 Task: Check the sale-to-list ratio of landscape in the last 3 years.
Action: Mouse moved to (932, 220)
Screenshot: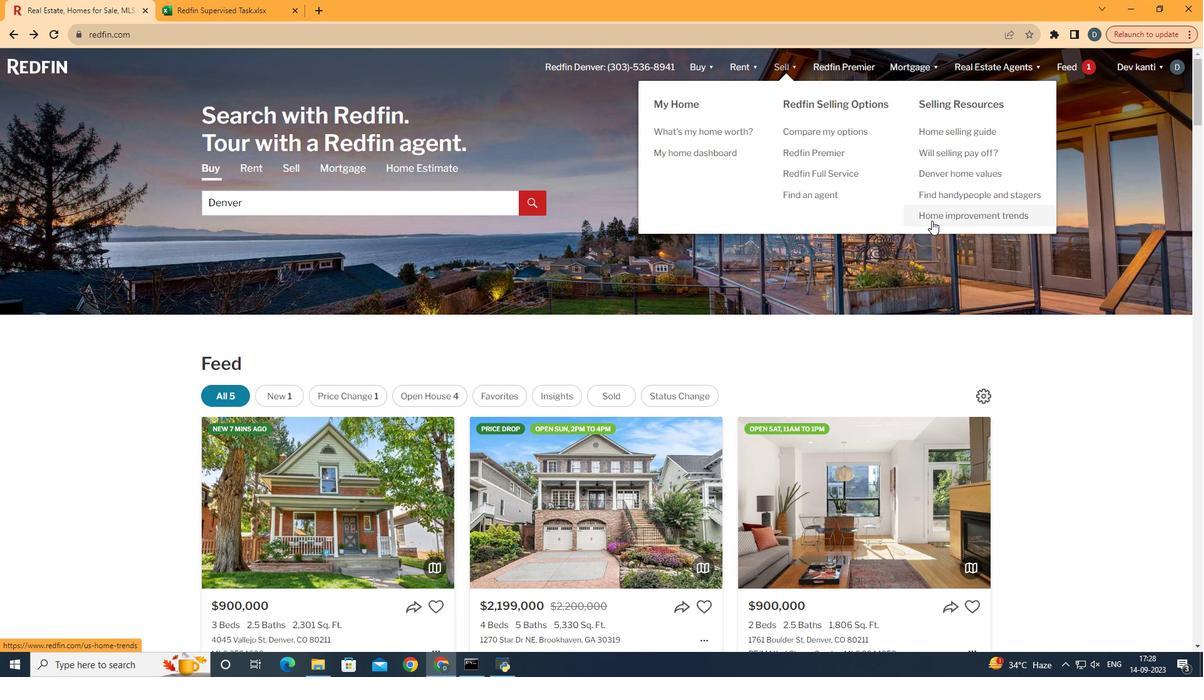 
Action: Mouse pressed left at (932, 220)
Screenshot: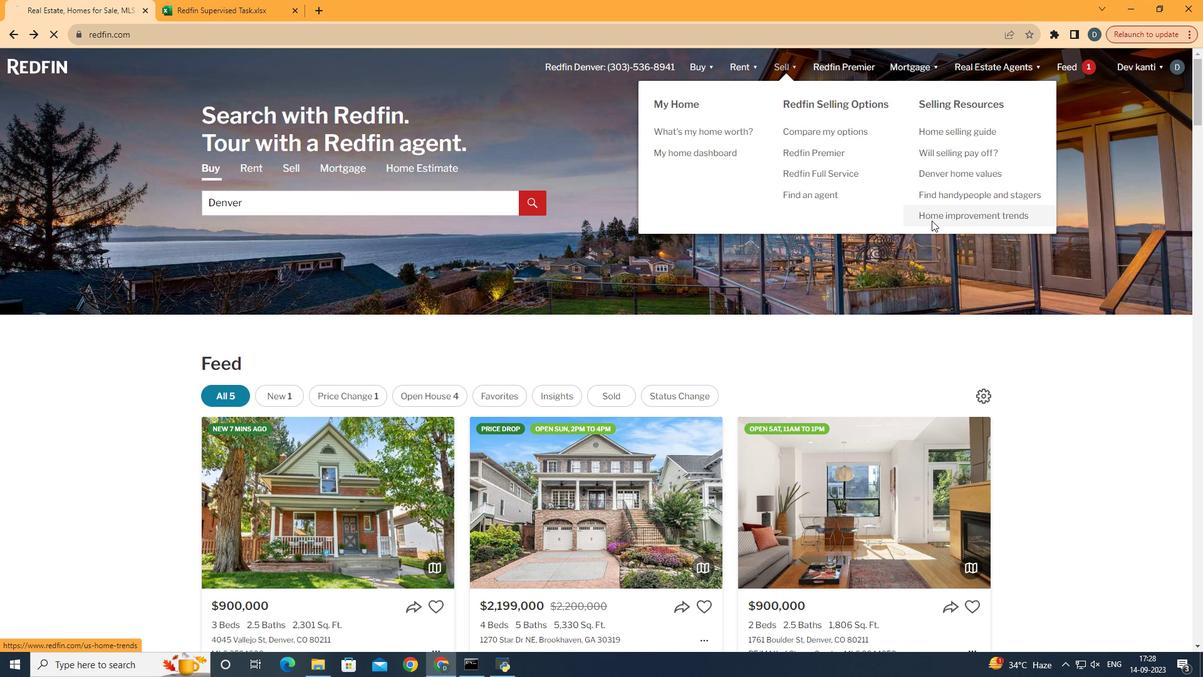 
Action: Mouse moved to (321, 245)
Screenshot: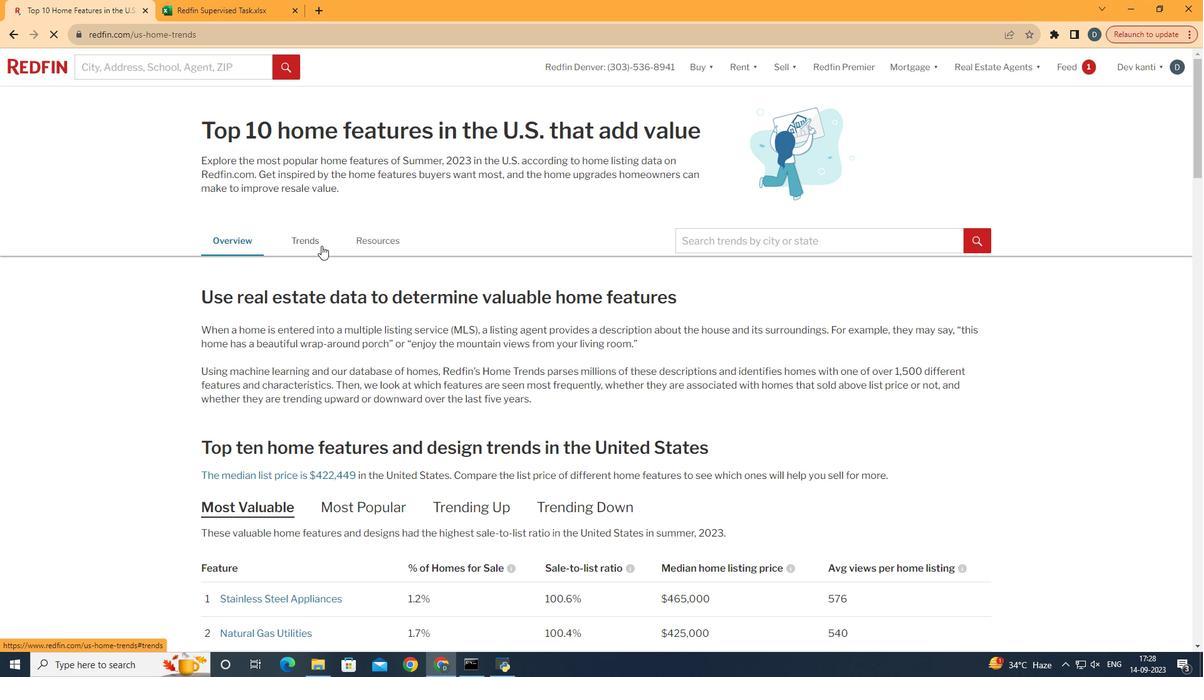 
Action: Mouse pressed left at (321, 245)
Screenshot: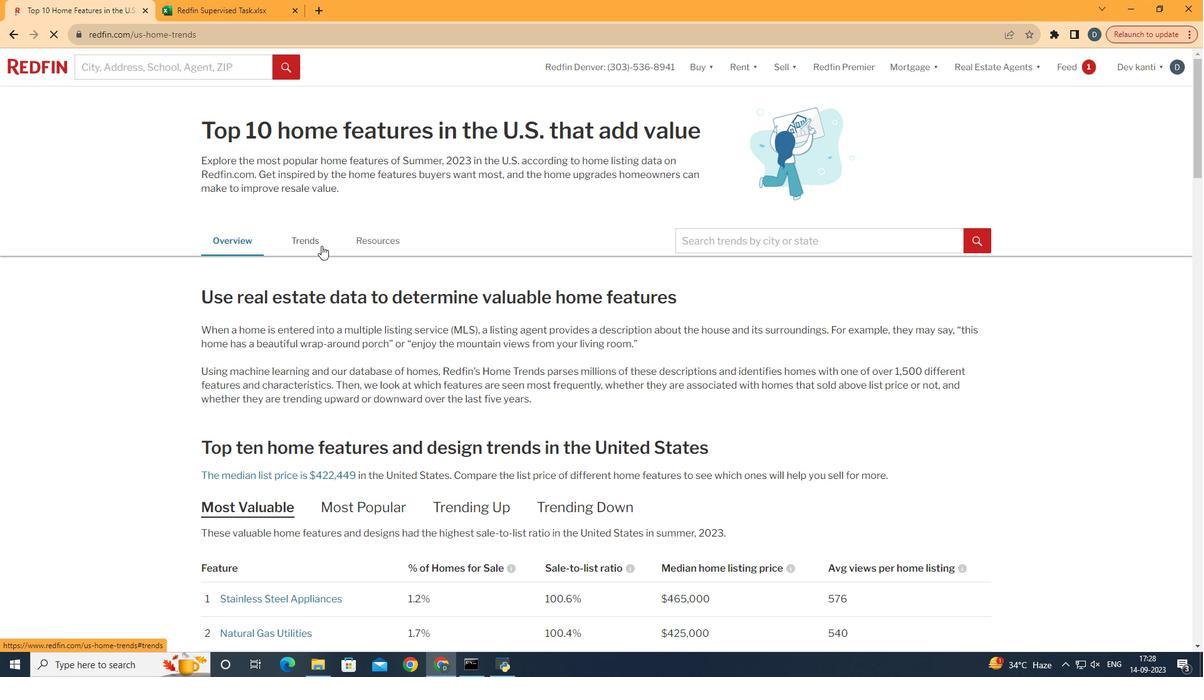 
Action: Mouse moved to (471, 331)
Screenshot: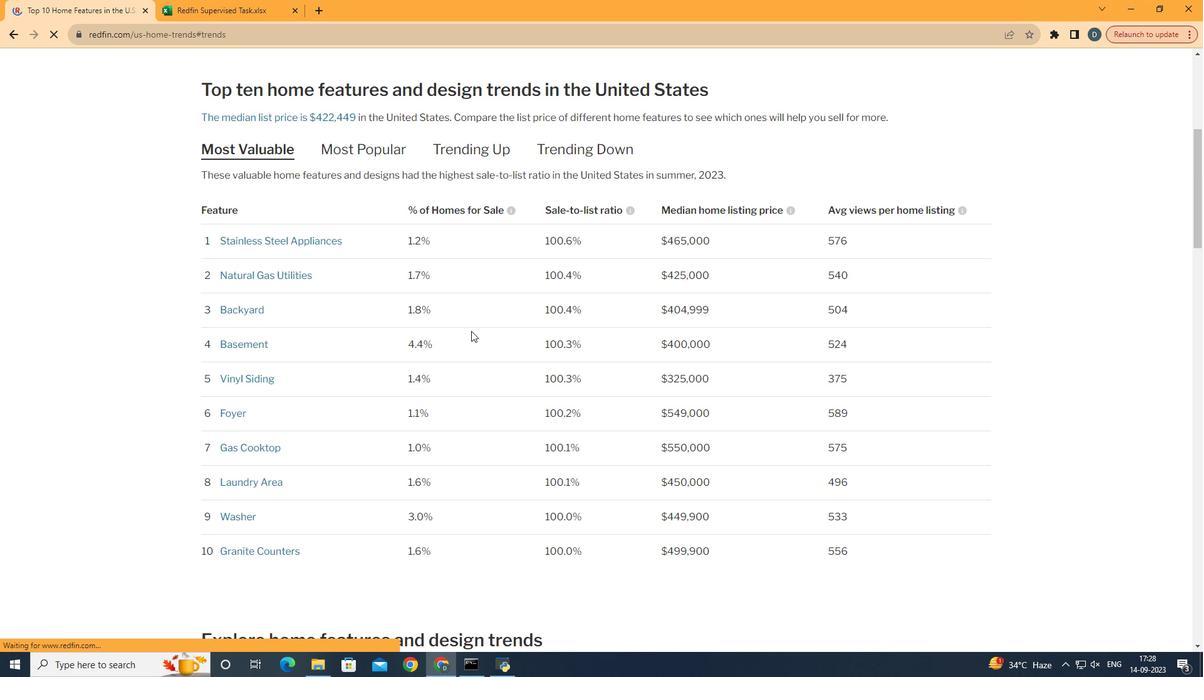 
Action: Mouse scrolled (471, 330) with delta (0, 0)
Screenshot: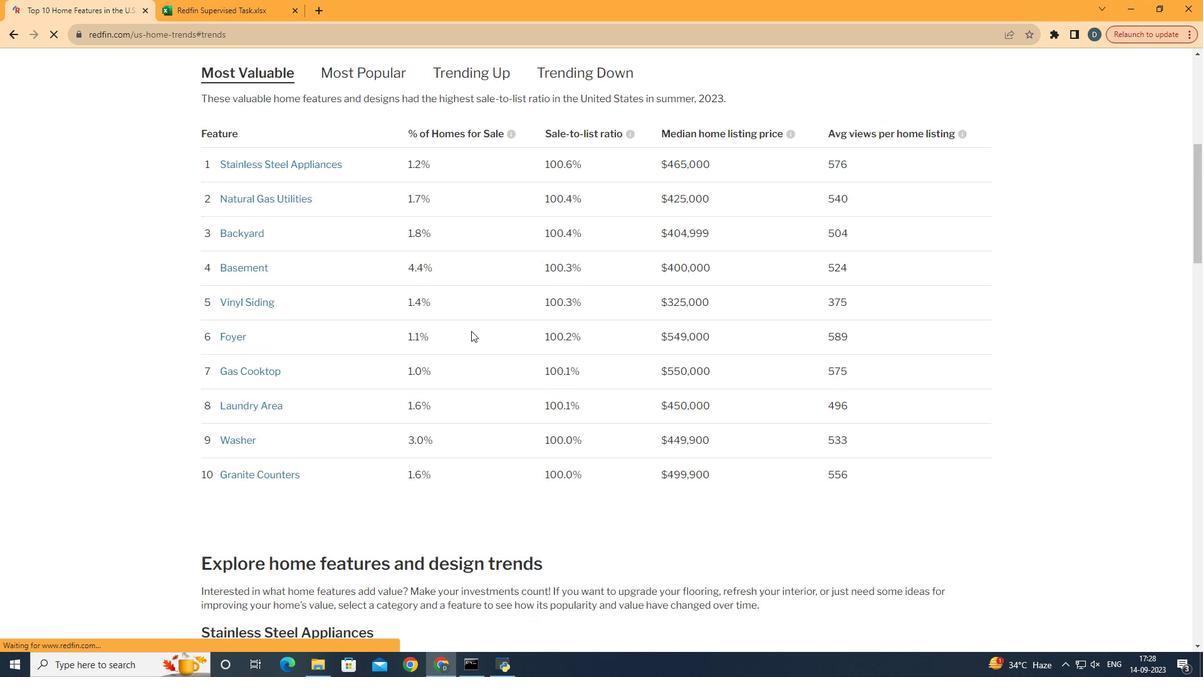 
Action: Mouse scrolled (471, 330) with delta (0, 0)
Screenshot: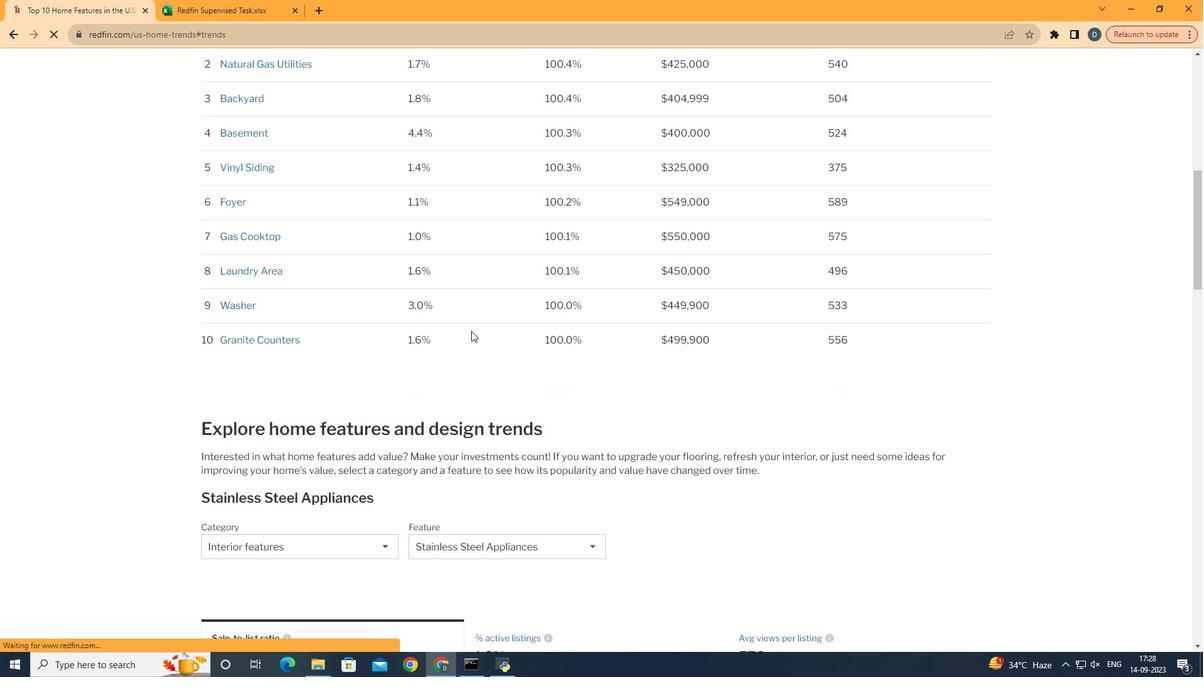 
Action: Mouse scrolled (471, 330) with delta (0, 0)
Screenshot: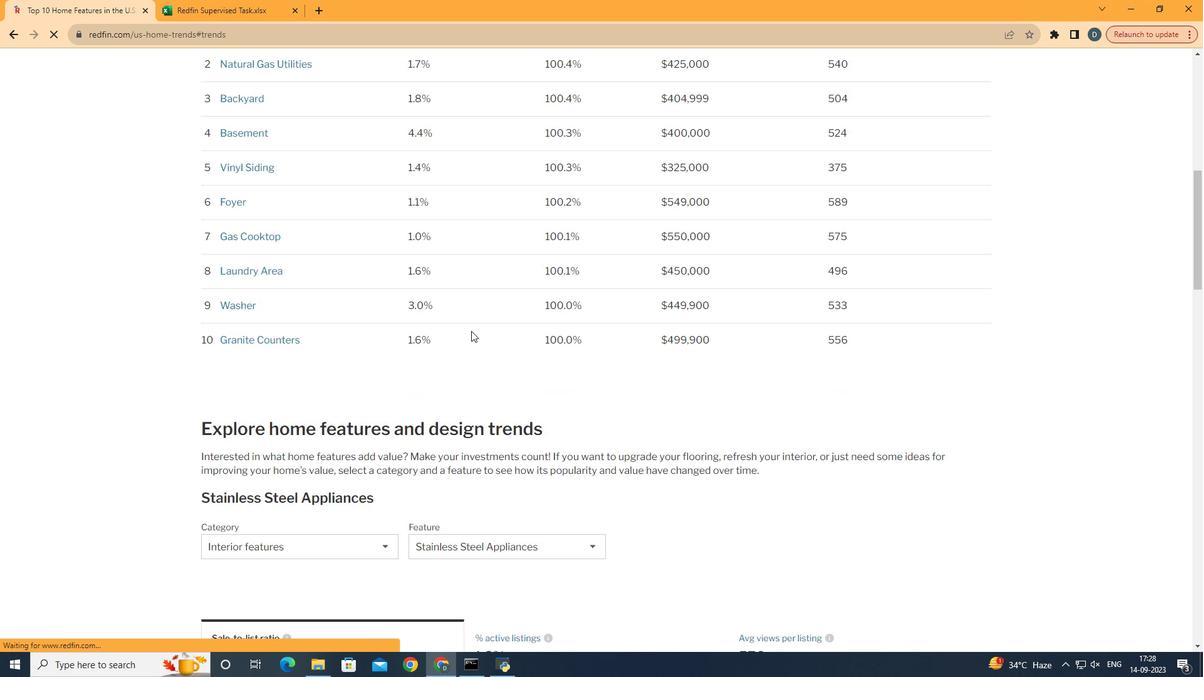 
Action: Mouse scrolled (471, 330) with delta (0, 0)
Screenshot: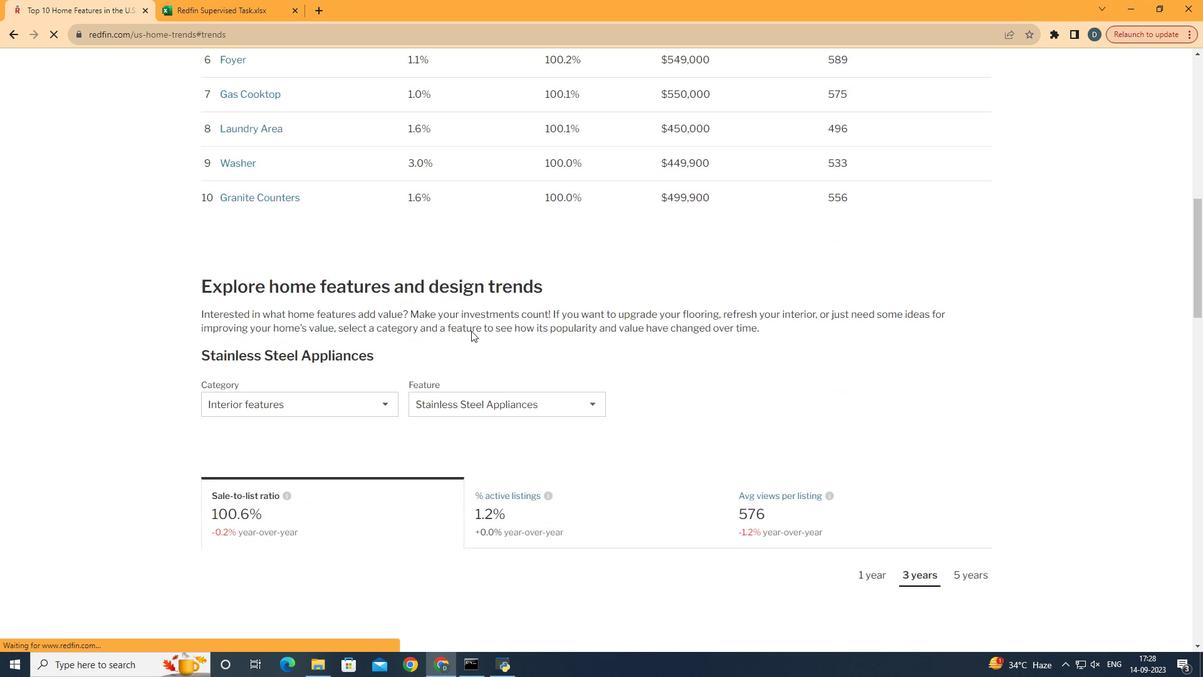 
Action: Mouse scrolled (471, 330) with delta (0, 0)
Screenshot: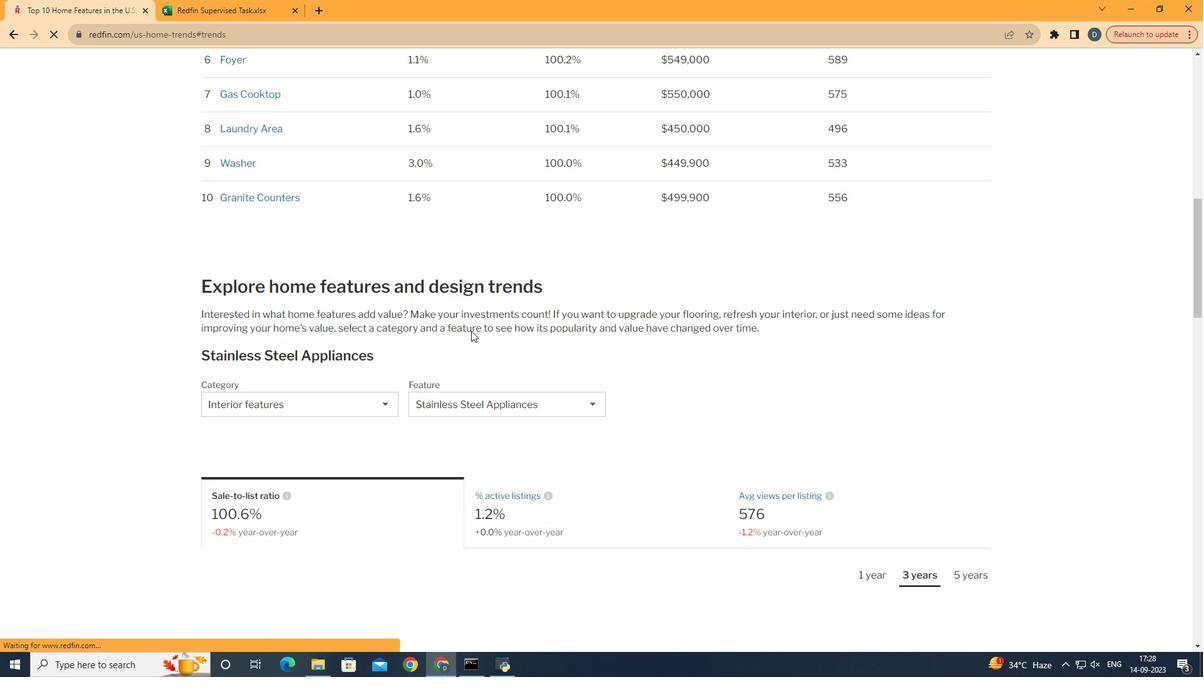 
Action: Mouse scrolled (471, 330) with delta (0, 0)
Screenshot: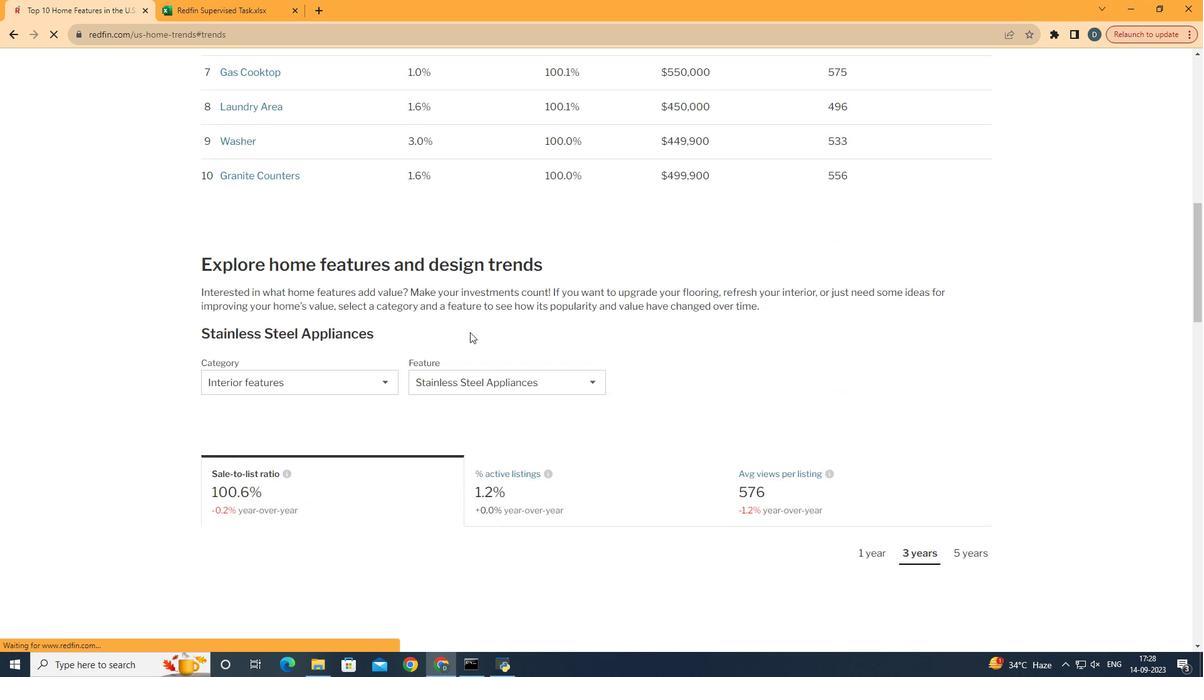 
Action: Mouse moved to (309, 403)
Screenshot: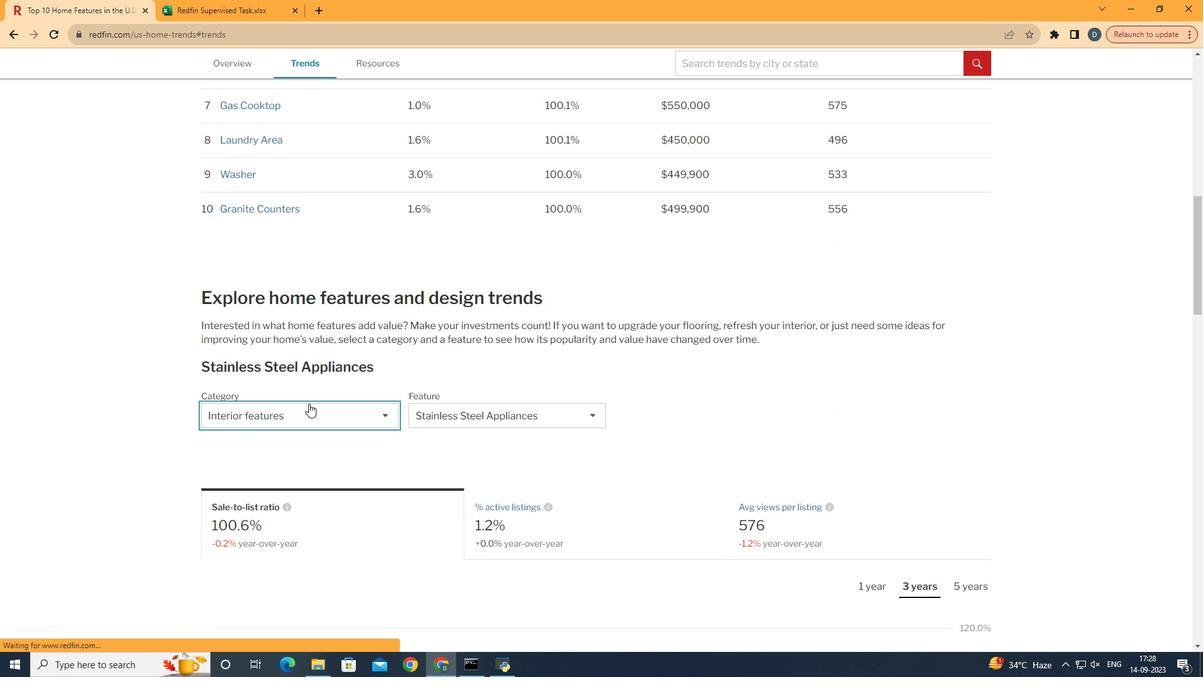
Action: Mouse pressed left at (309, 403)
Screenshot: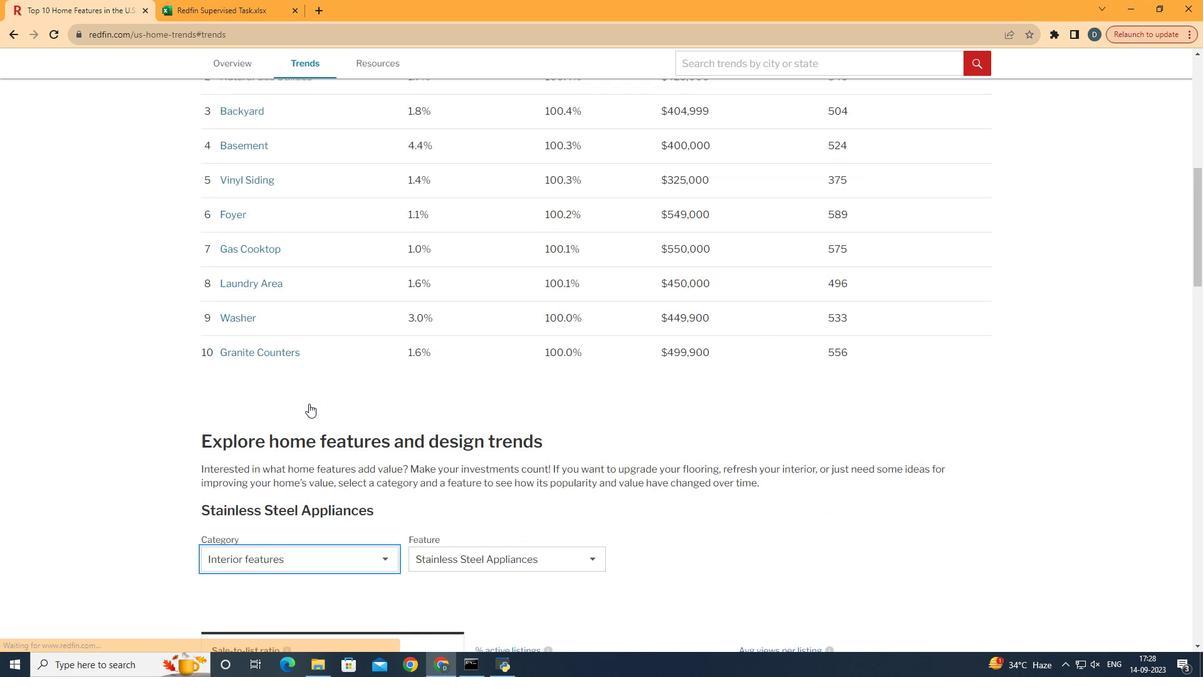 
Action: Mouse moved to (391, 378)
Screenshot: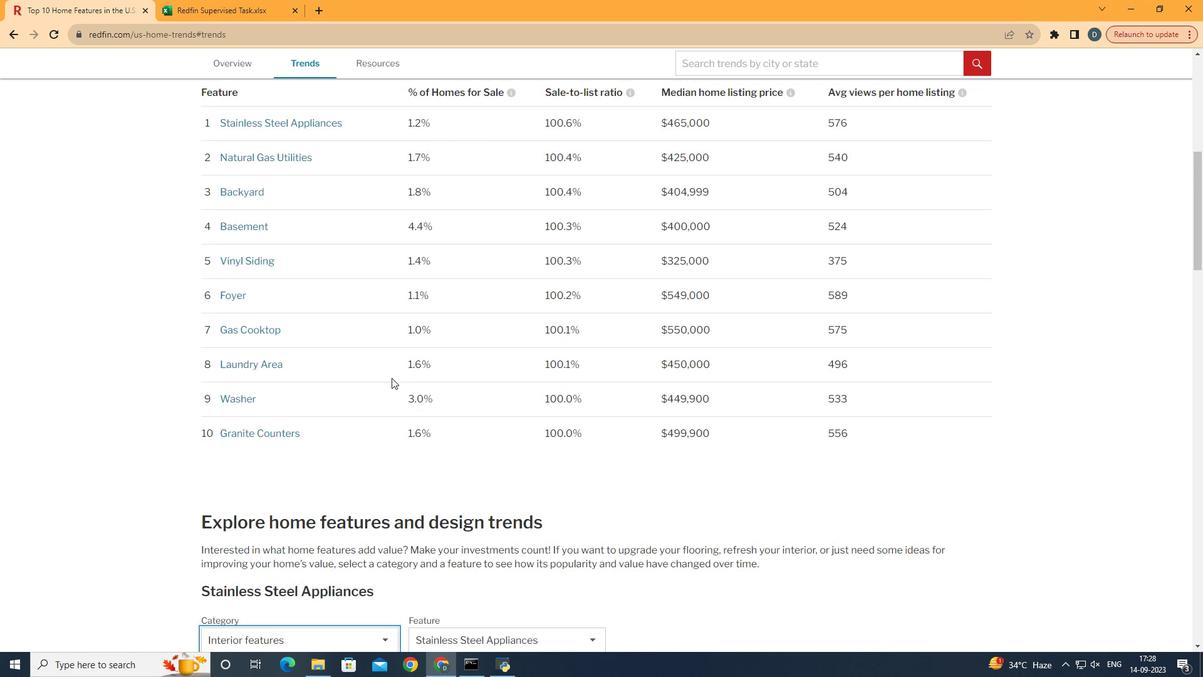
Action: Mouse scrolled (391, 377) with delta (0, 0)
Screenshot: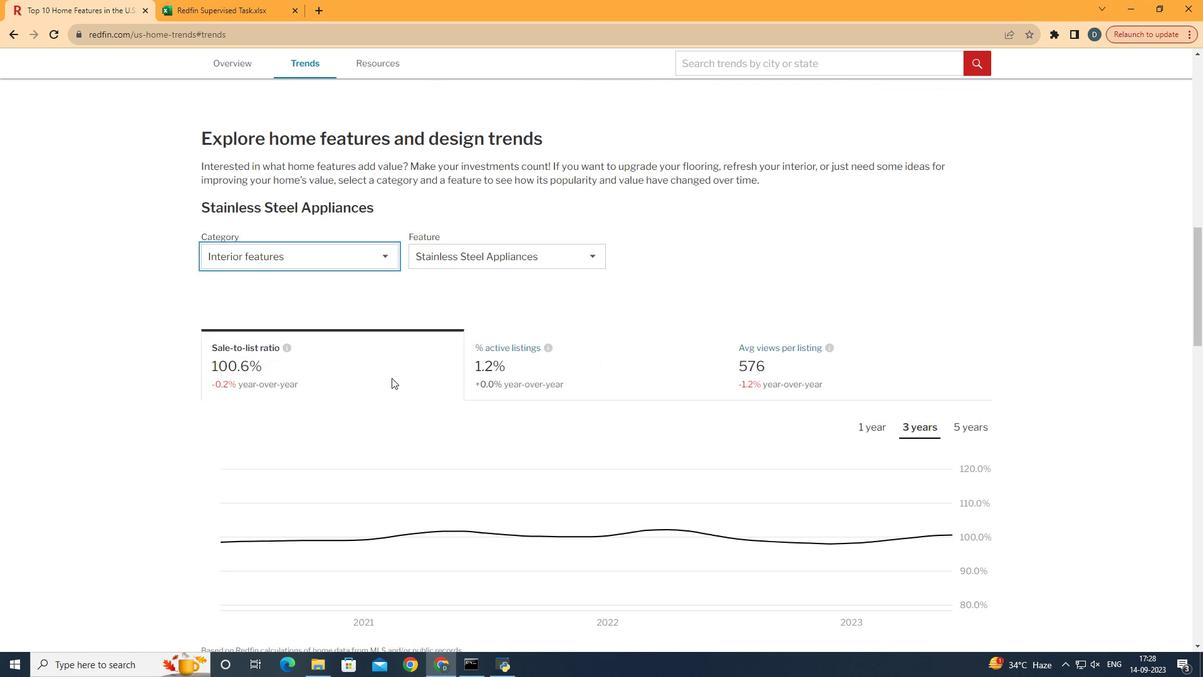 
Action: Mouse scrolled (391, 377) with delta (0, 0)
Screenshot: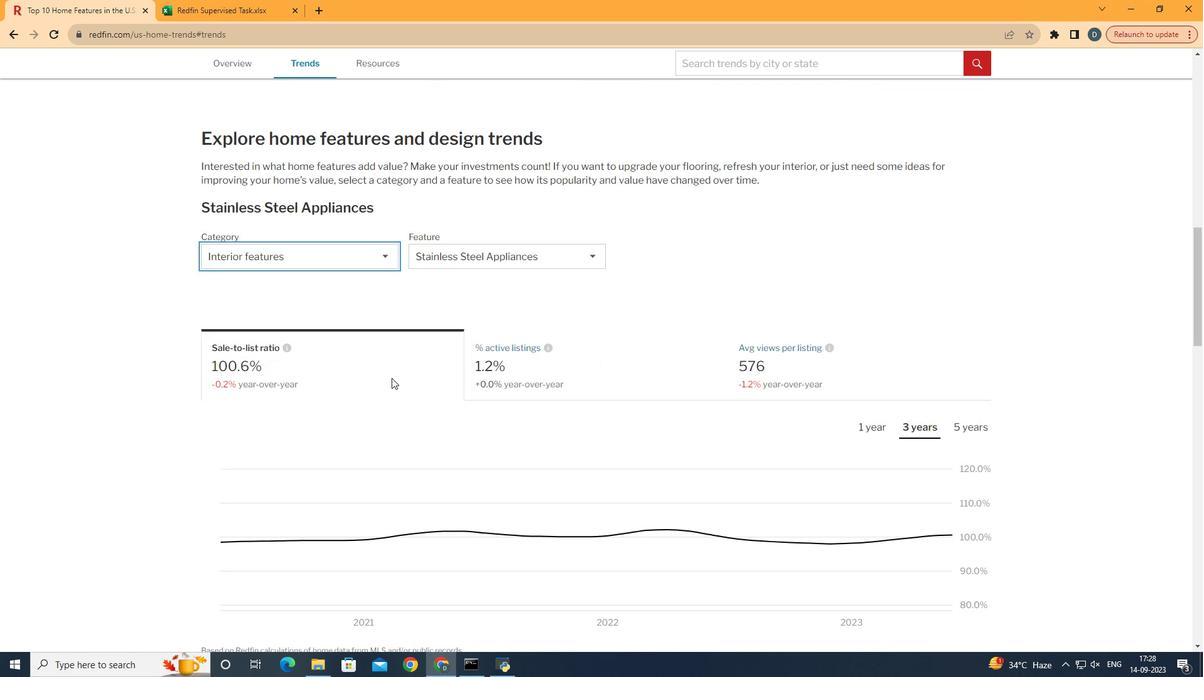 
Action: Mouse scrolled (391, 376) with delta (0, -1)
Screenshot: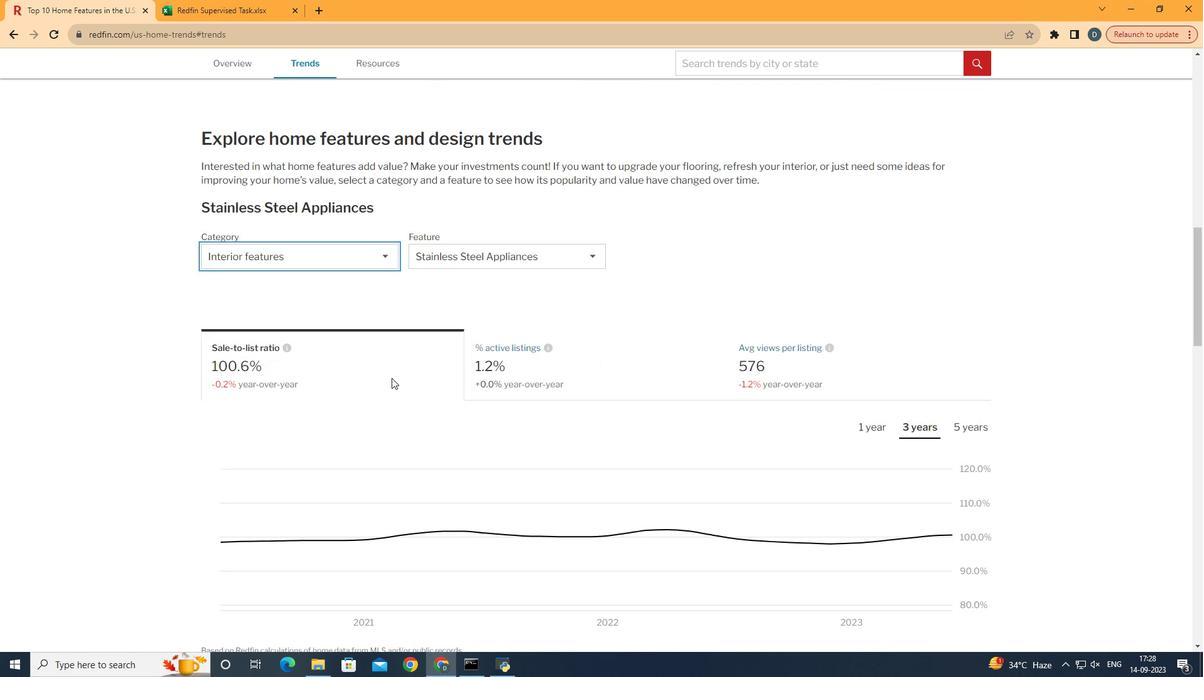
Action: Mouse scrolled (391, 377) with delta (0, 0)
Screenshot: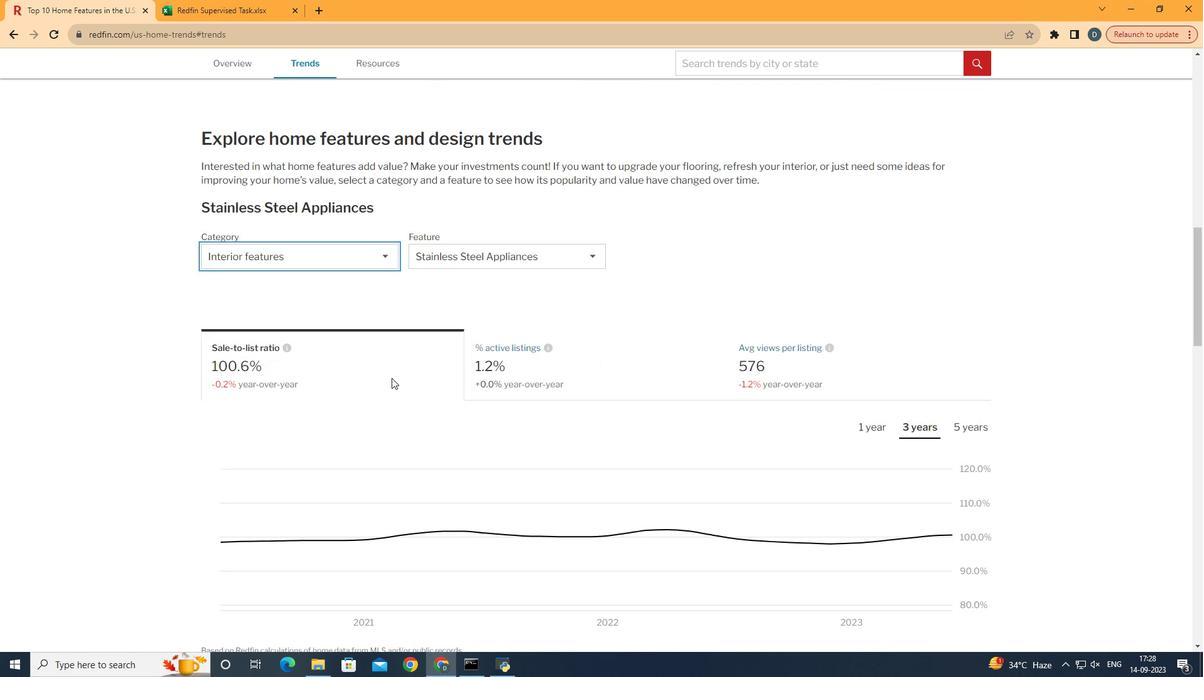 
Action: Mouse scrolled (391, 377) with delta (0, 0)
Screenshot: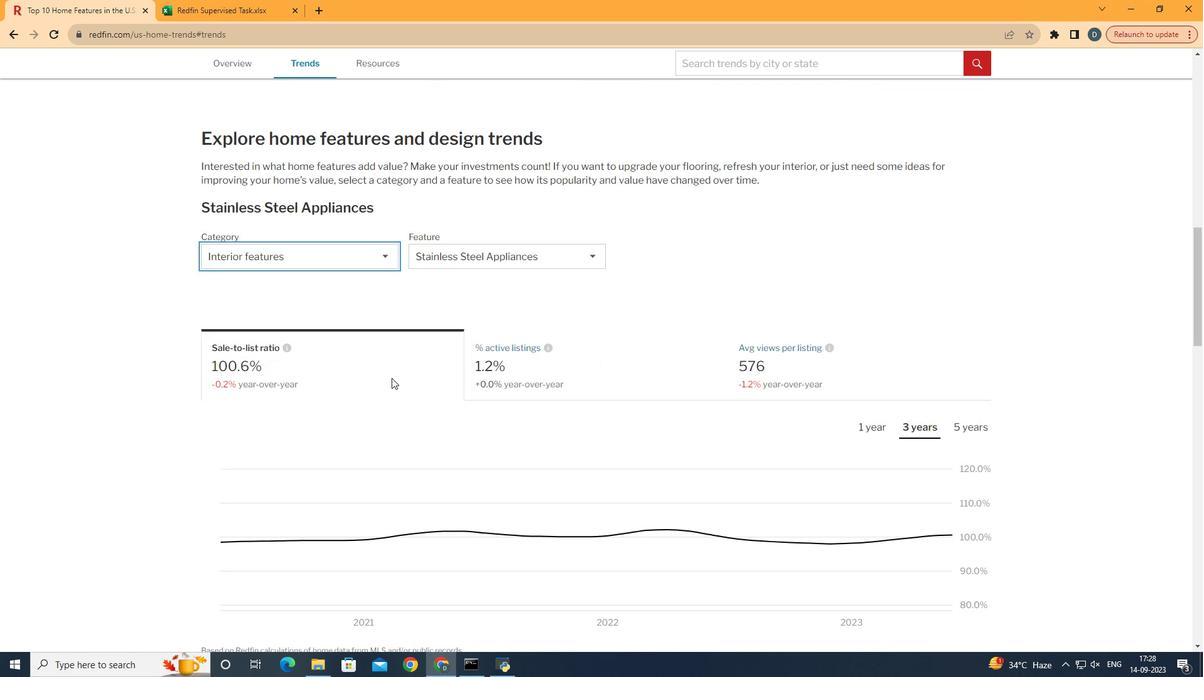 
Action: Mouse scrolled (391, 377) with delta (0, 0)
Screenshot: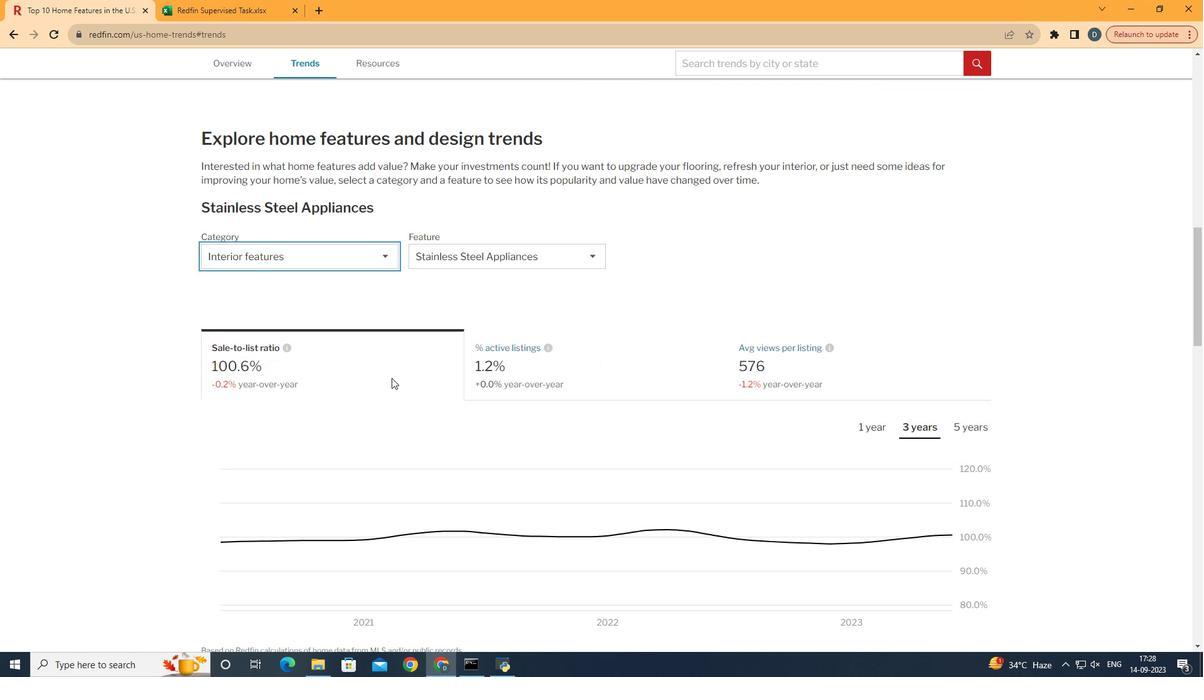 
Action: Mouse scrolled (391, 377) with delta (0, 0)
Screenshot: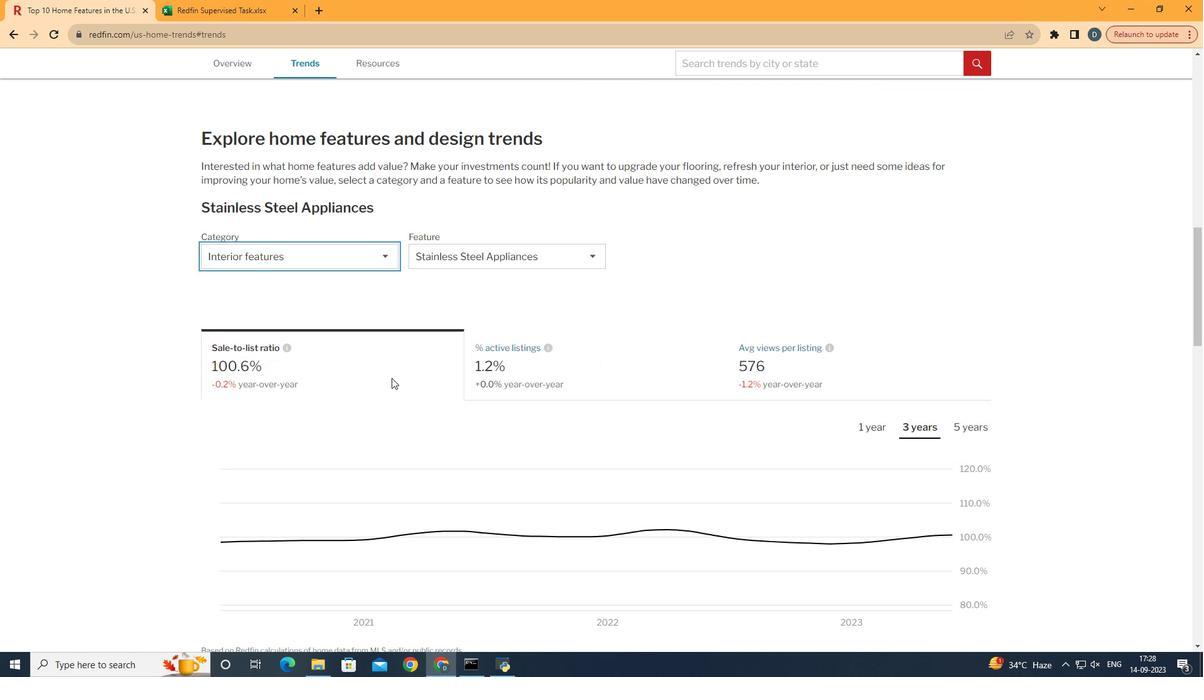 
Action: Mouse moved to (341, 252)
Screenshot: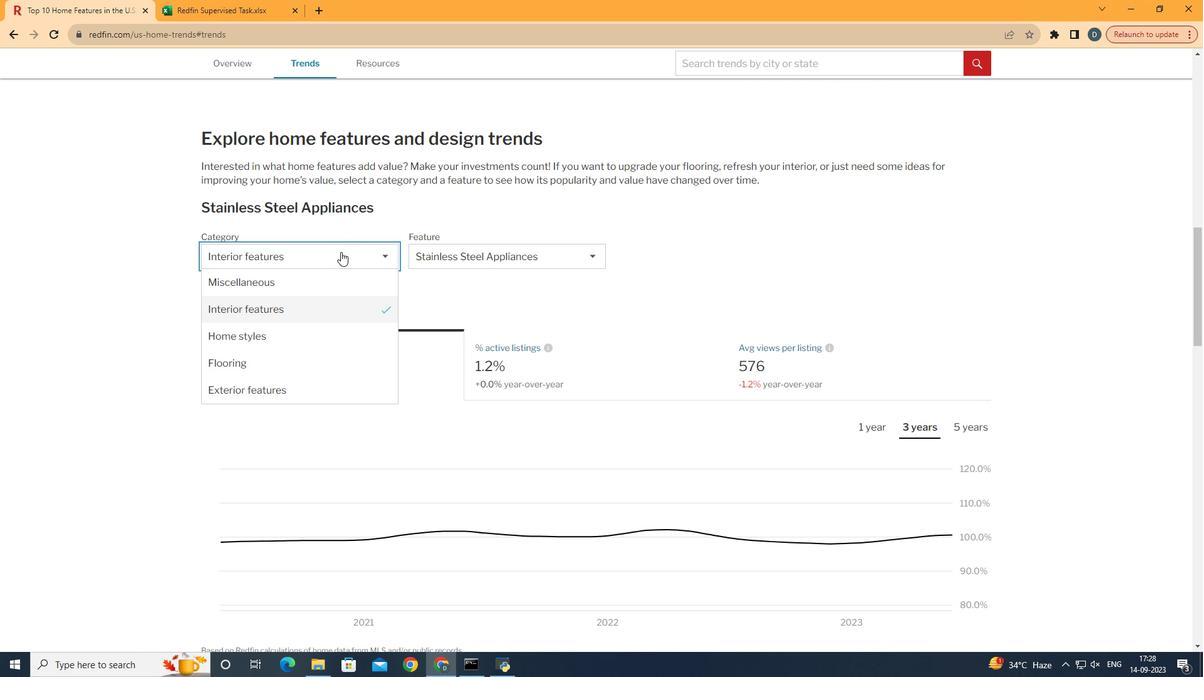
Action: Mouse pressed left at (341, 252)
Screenshot: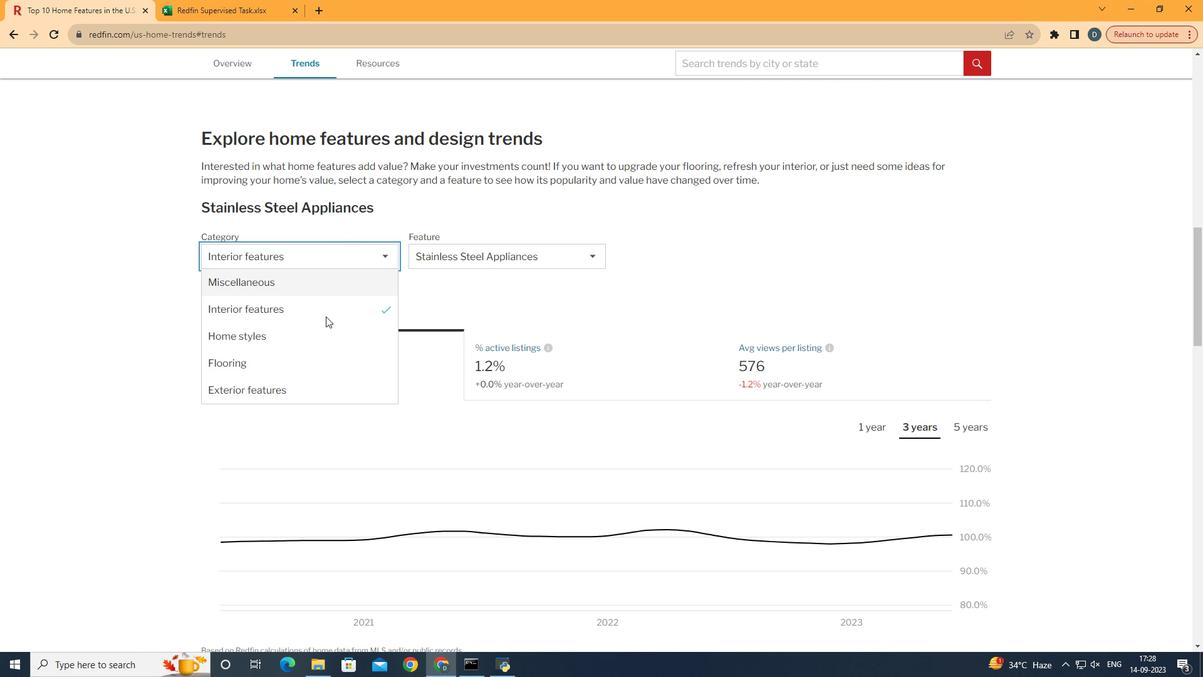 
Action: Mouse moved to (288, 386)
Screenshot: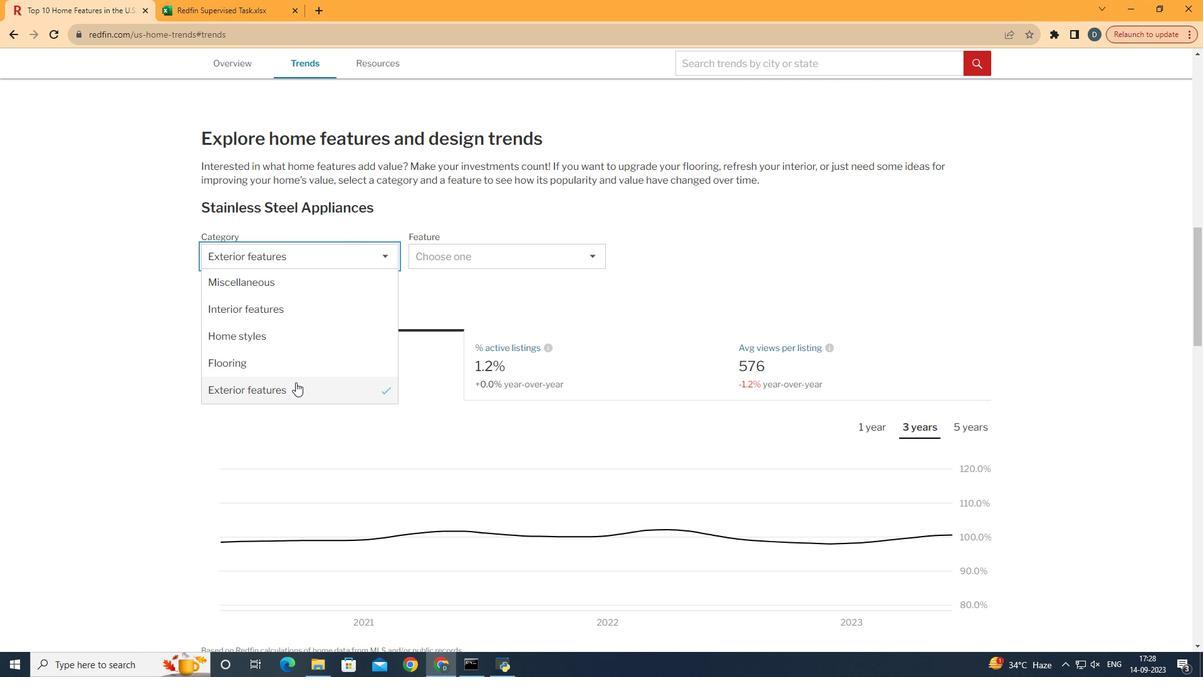 
Action: Mouse pressed left at (288, 386)
Screenshot: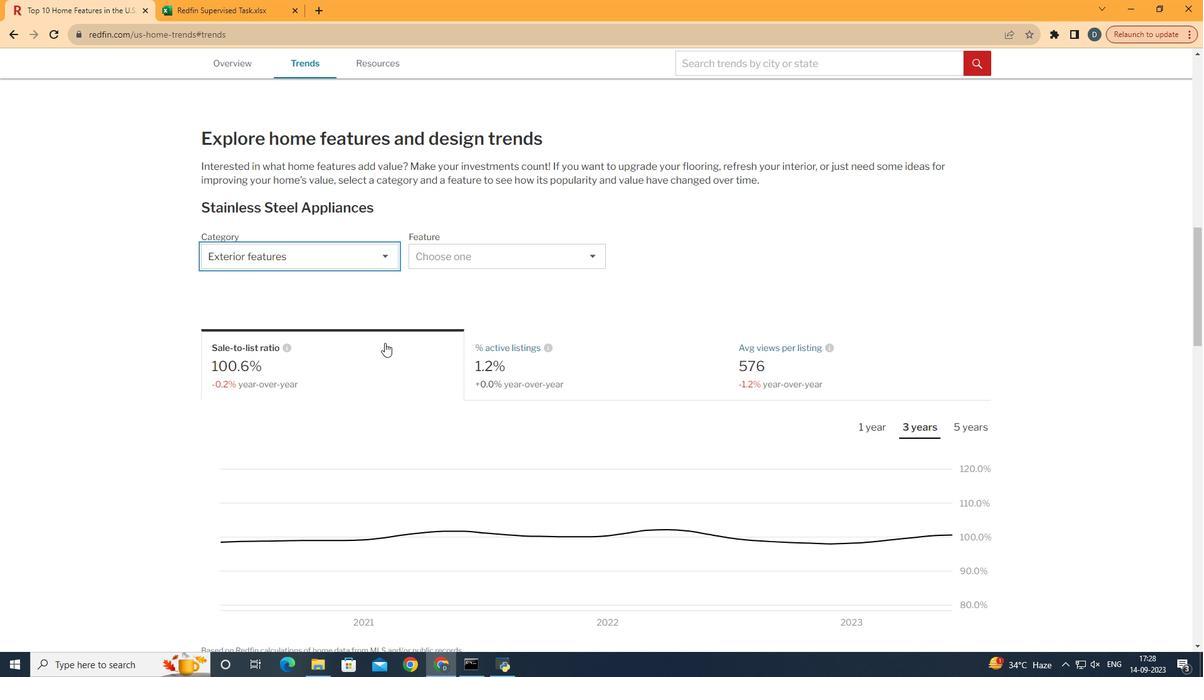 
Action: Mouse moved to (482, 250)
Screenshot: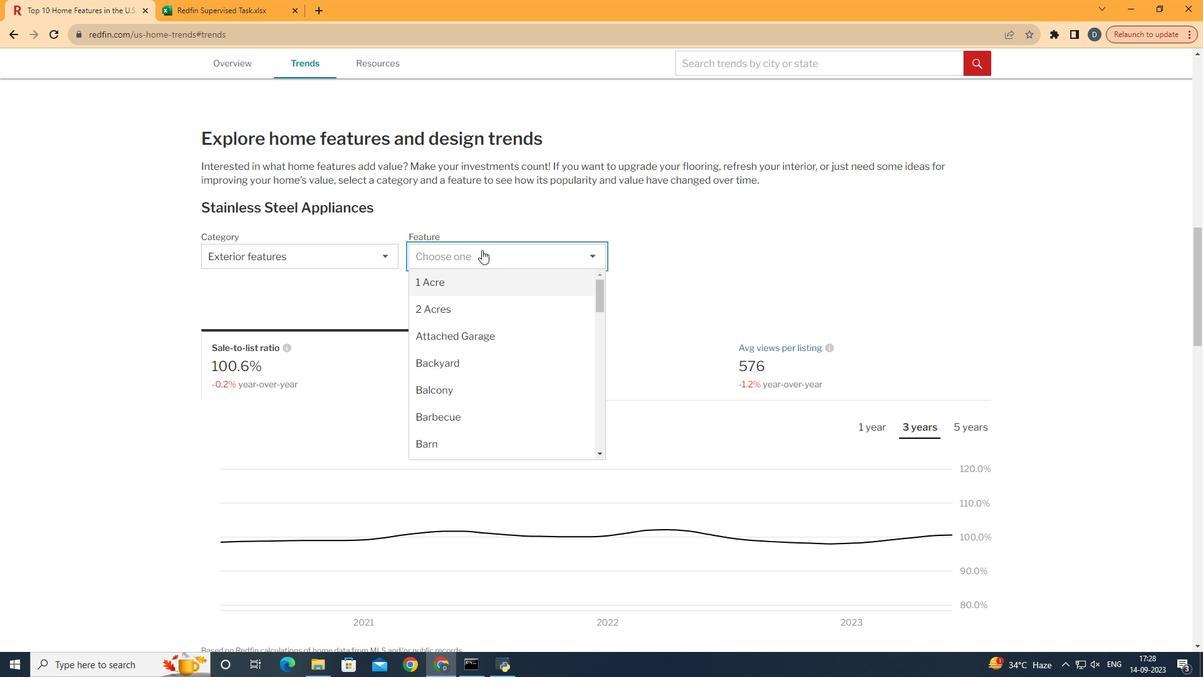 
Action: Mouse pressed left at (482, 250)
Screenshot: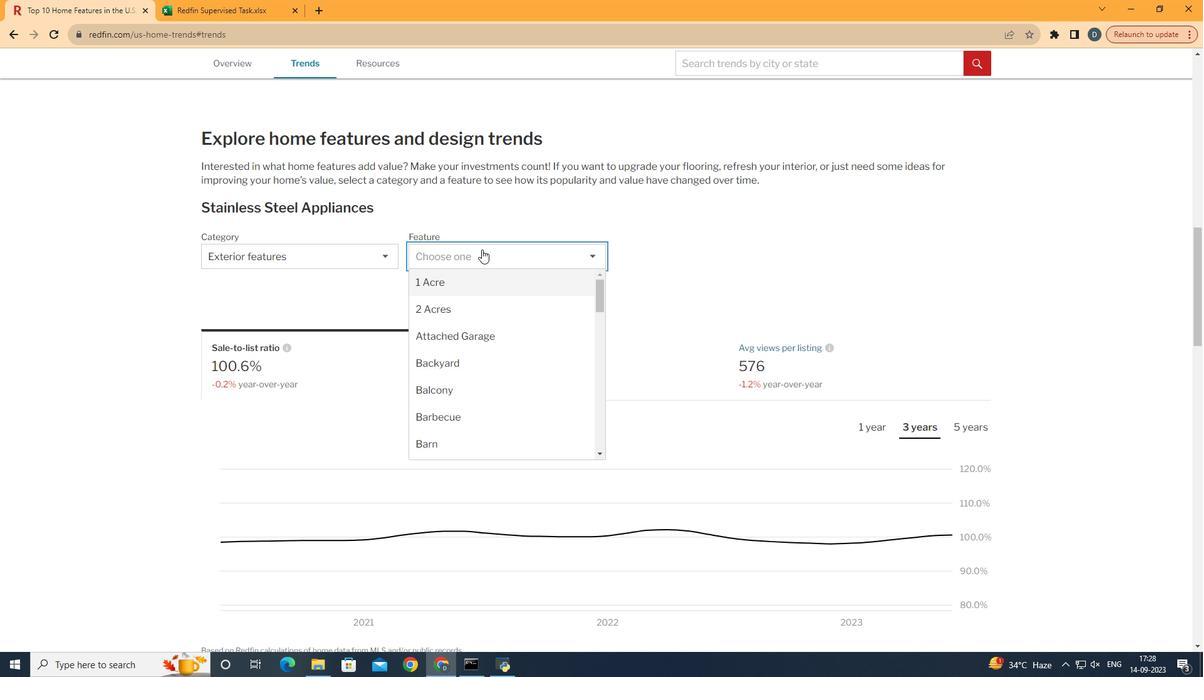 
Action: Mouse moved to (496, 348)
Screenshot: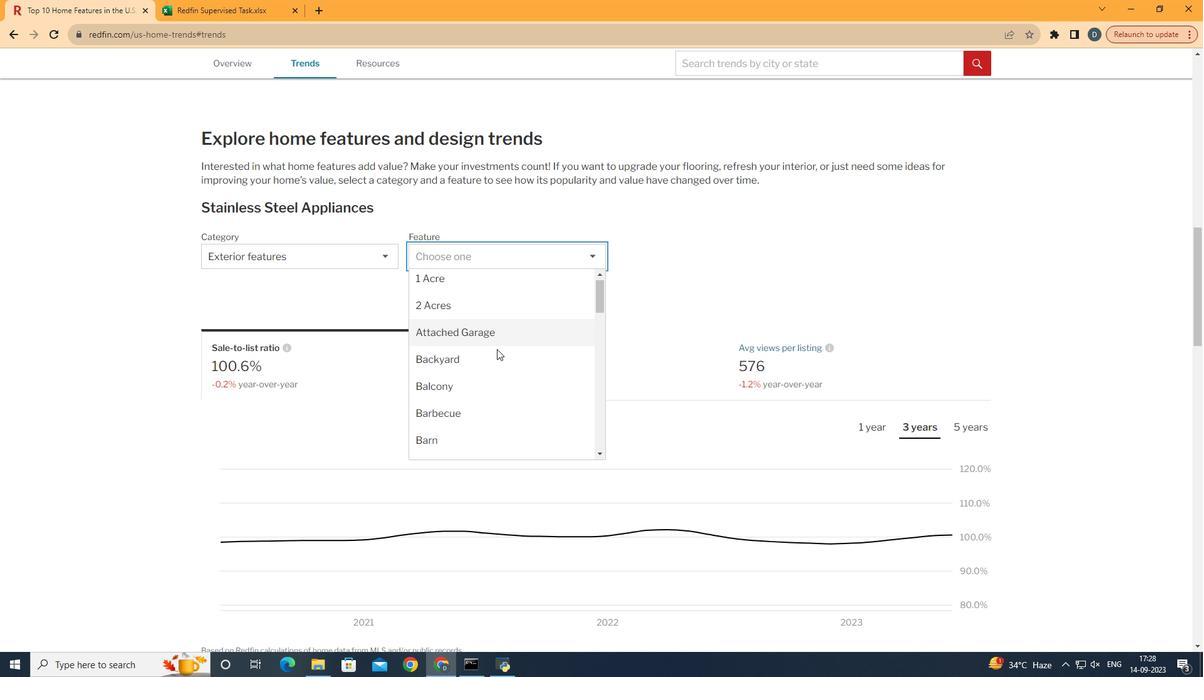 
Action: Mouse scrolled (496, 347) with delta (0, 0)
Screenshot: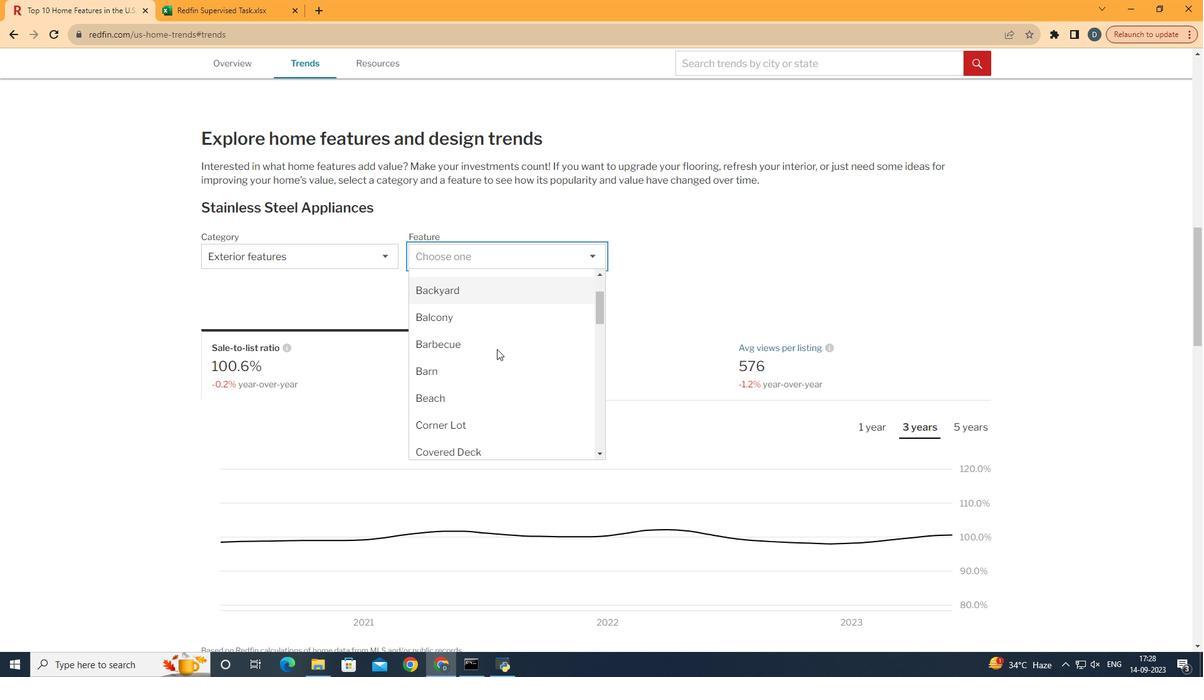 
Action: Mouse moved to (497, 349)
Screenshot: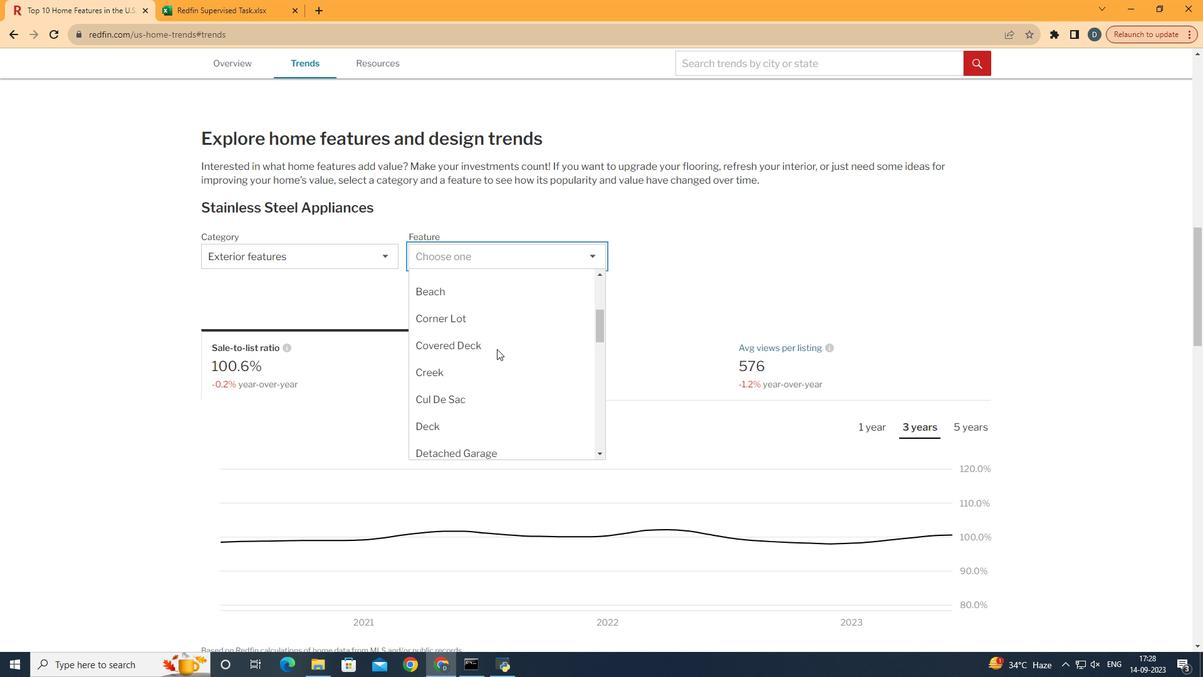 
Action: Mouse scrolled (497, 348) with delta (0, 0)
Screenshot: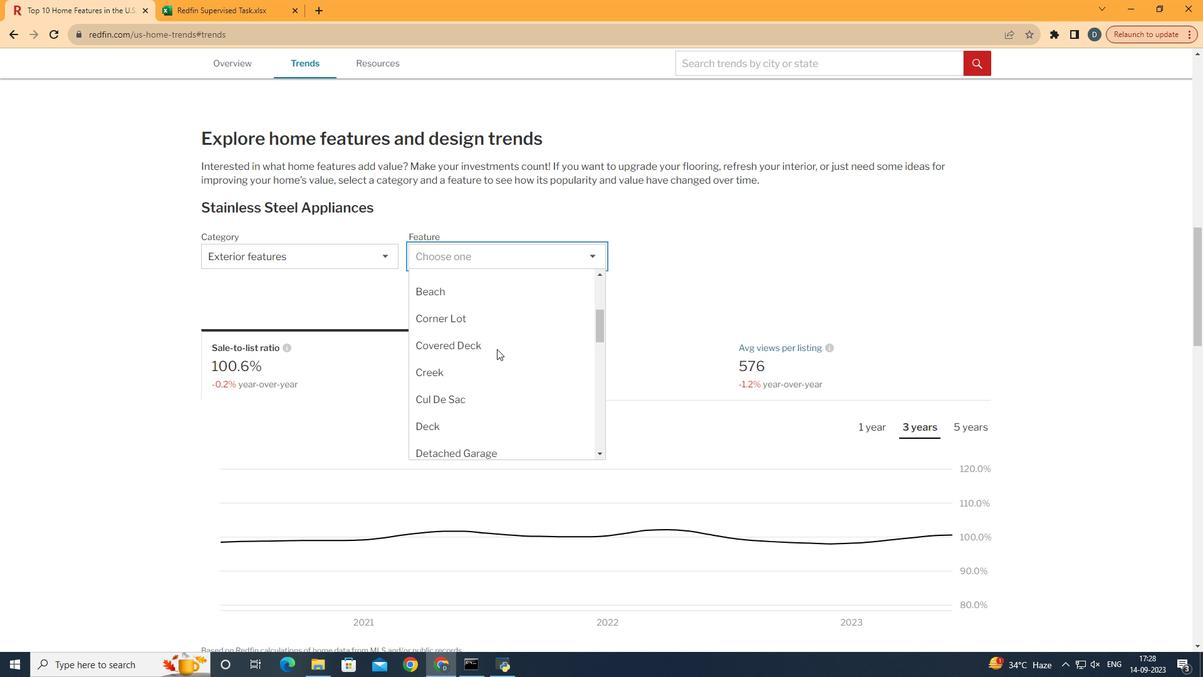 
Action: Mouse scrolled (497, 348) with delta (0, 0)
Screenshot: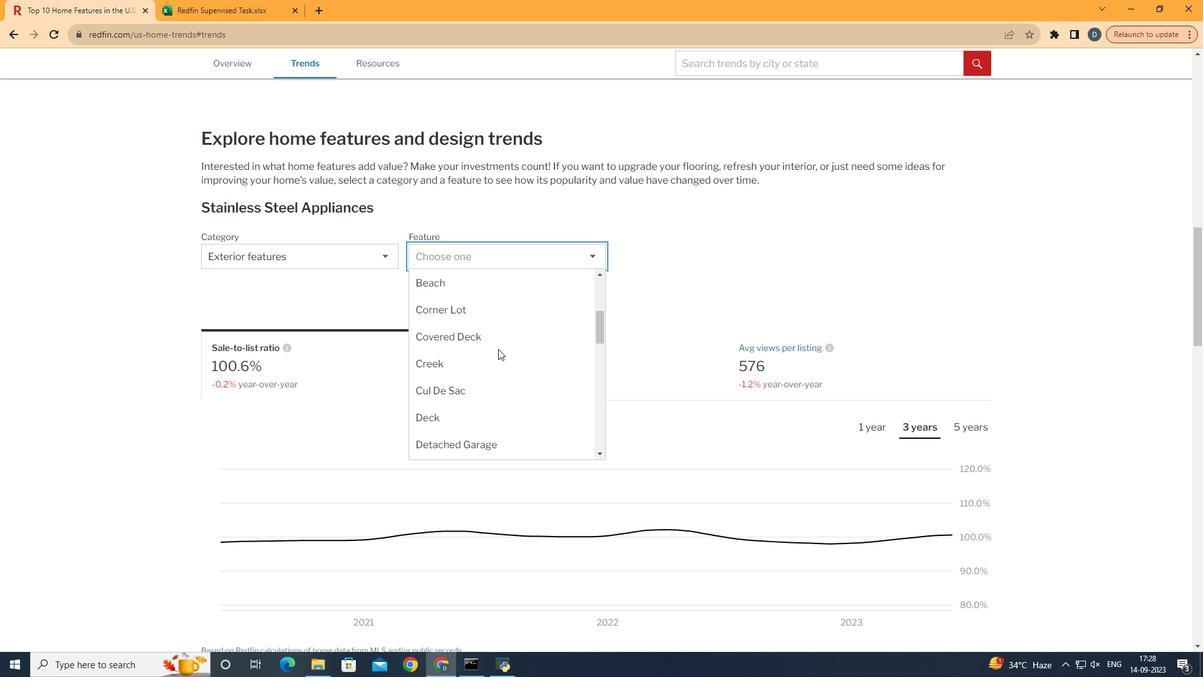 
Action: Mouse moved to (499, 349)
Screenshot: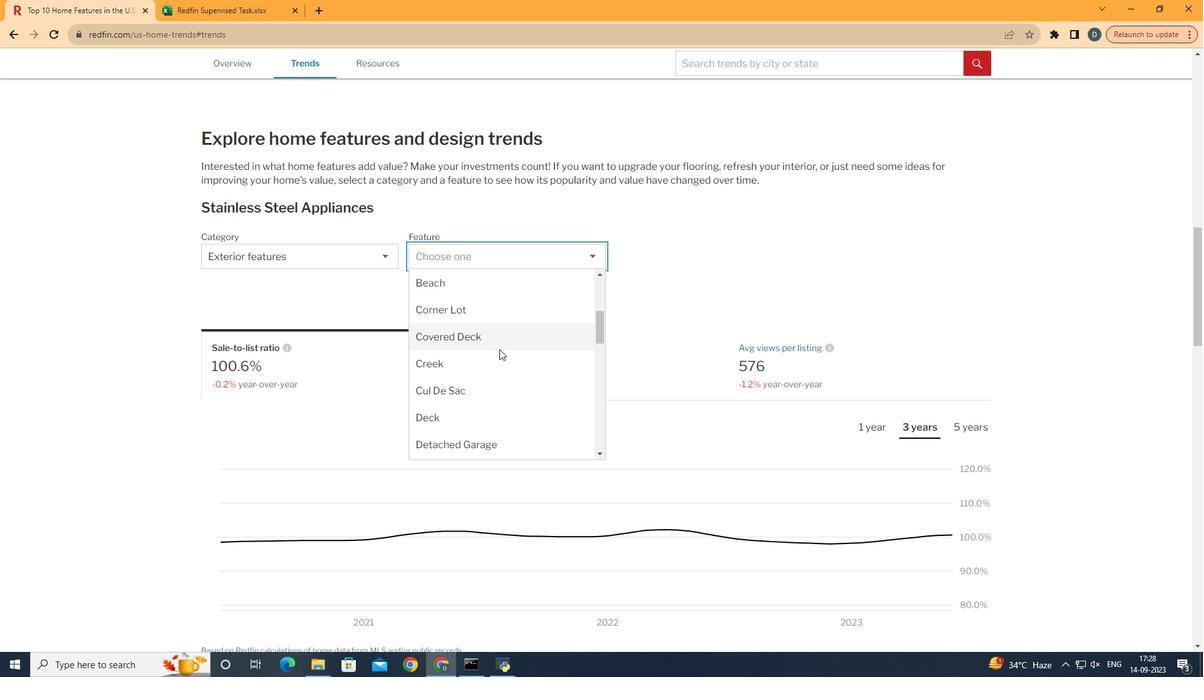 
Action: Mouse scrolled (499, 348) with delta (0, 0)
Screenshot: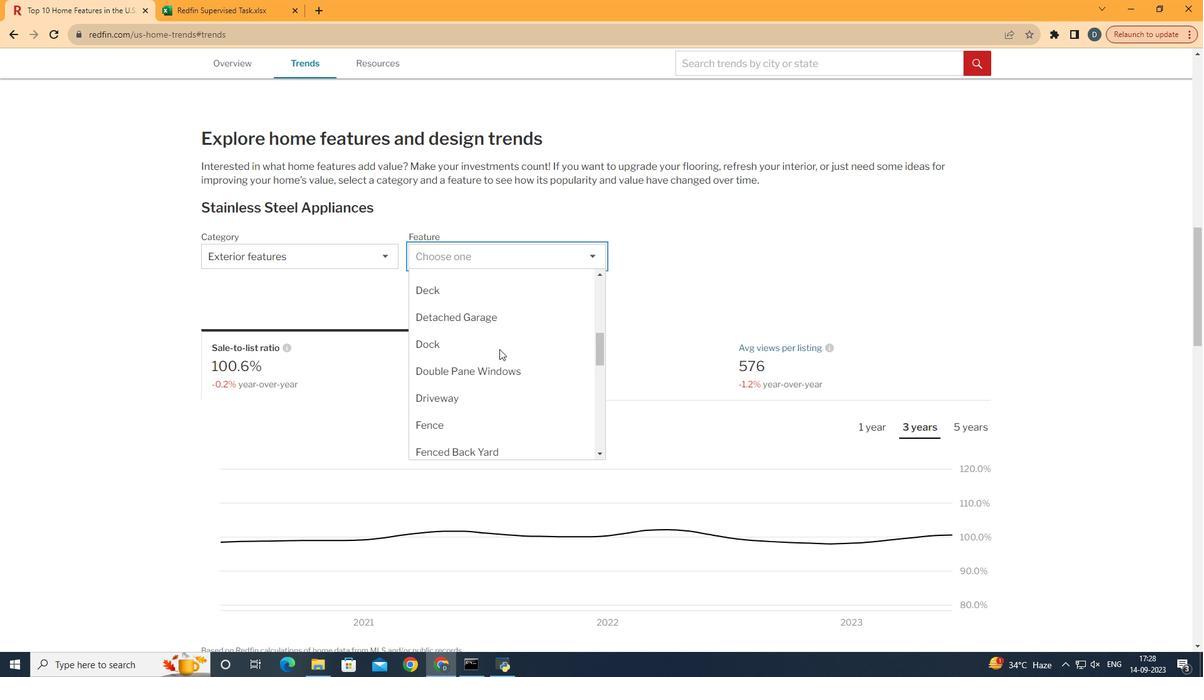 
Action: Mouse scrolled (499, 348) with delta (0, 0)
Screenshot: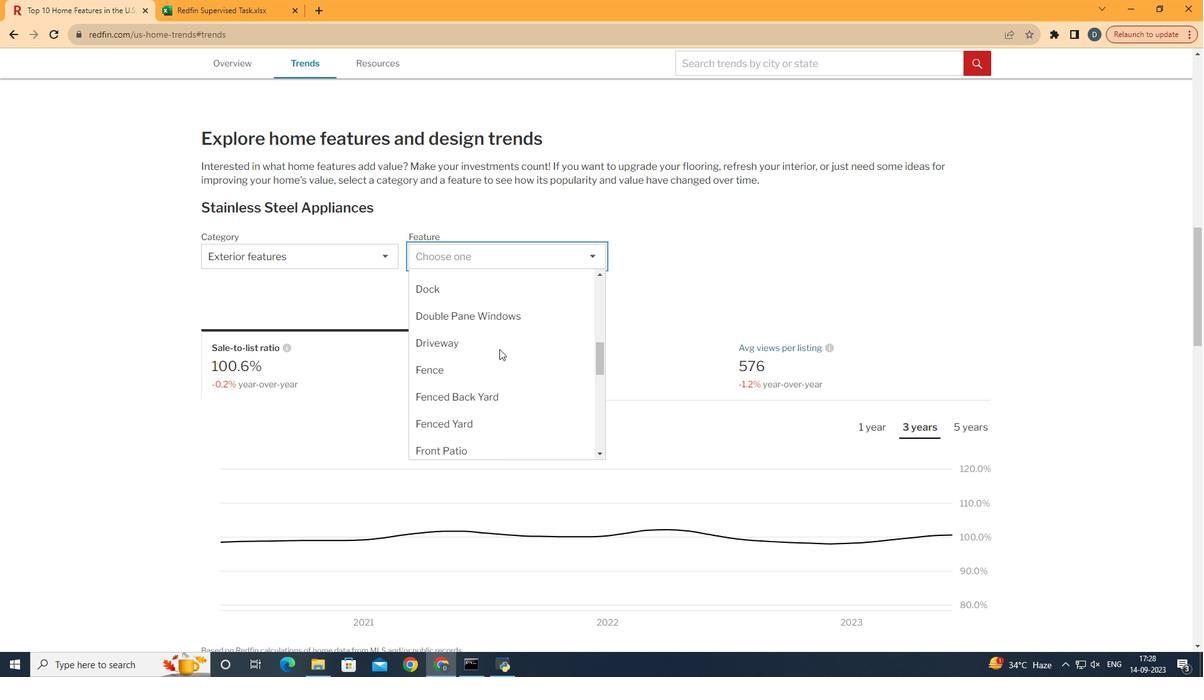 
Action: Mouse scrolled (499, 348) with delta (0, 0)
Screenshot: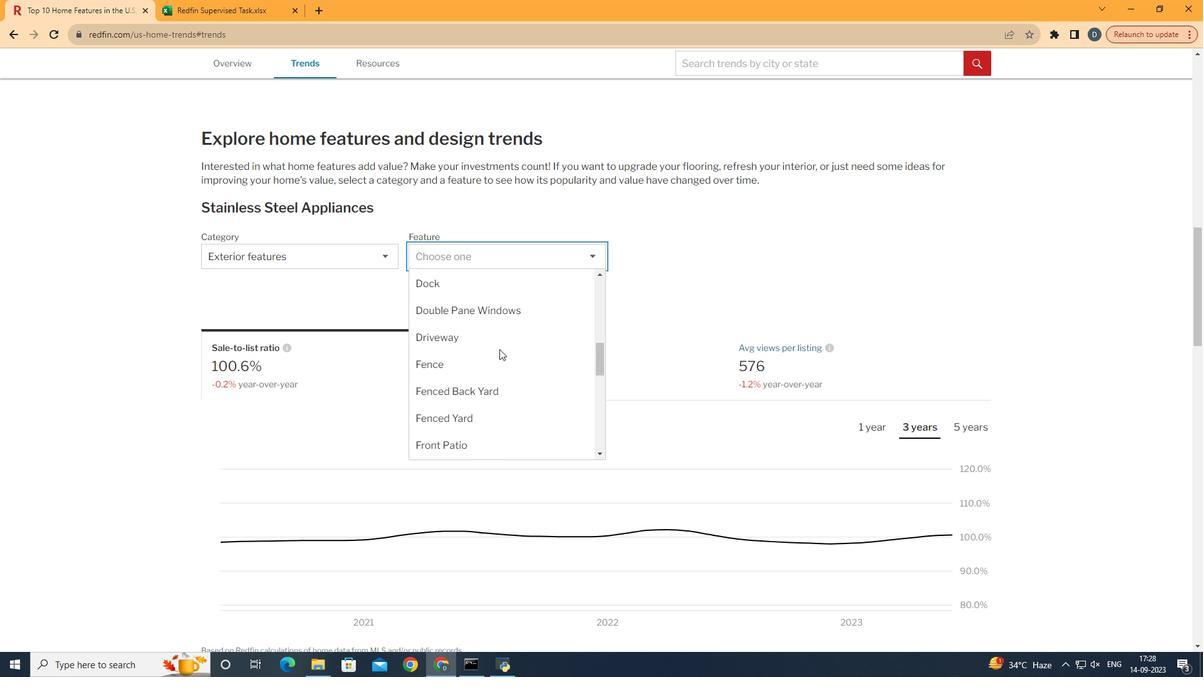 
Action: Mouse scrolled (499, 348) with delta (0, 0)
Screenshot: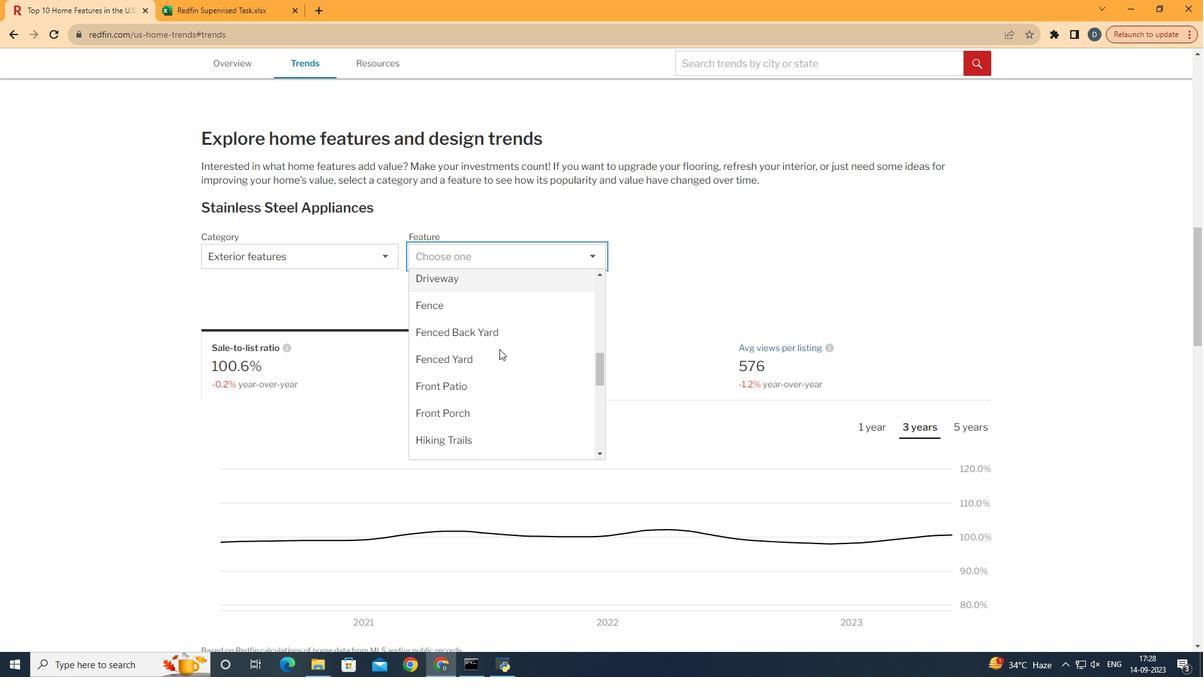
Action: Mouse scrolled (499, 348) with delta (0, 0)
Screenshot: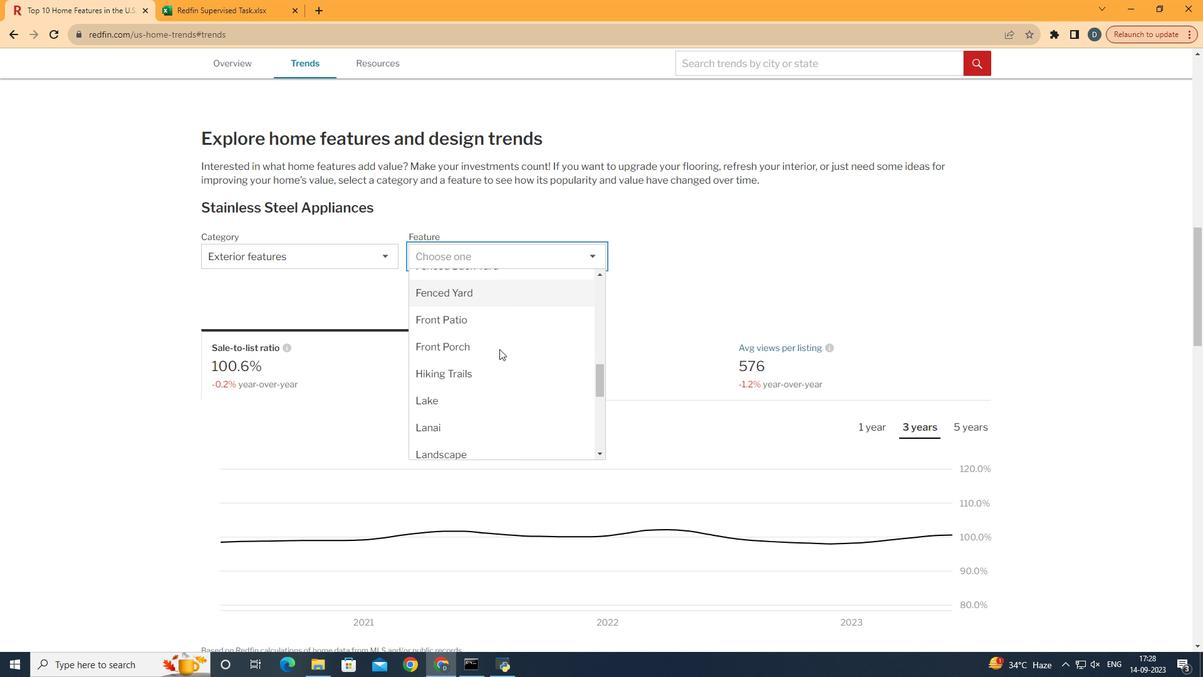 
Action: Mouse scrolled (499, 348) with delta (0, 0)
Screenshot: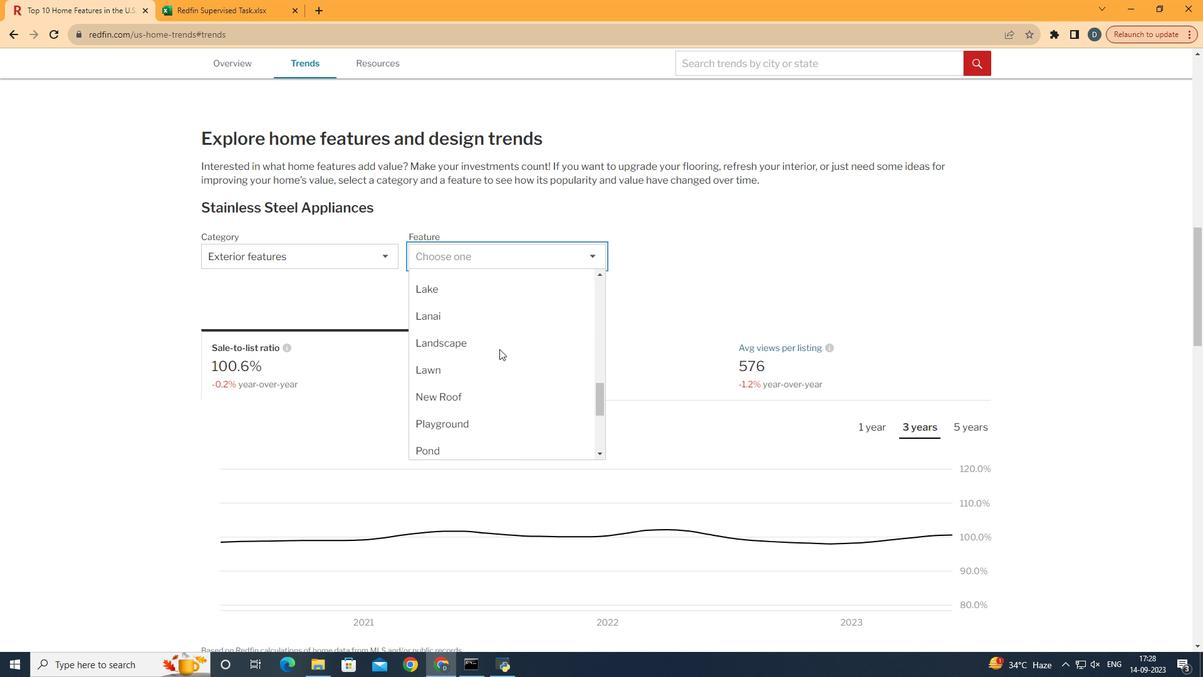 
Action: Mouse scrolled (499, 348) with delta (0, 0)
Screenshot: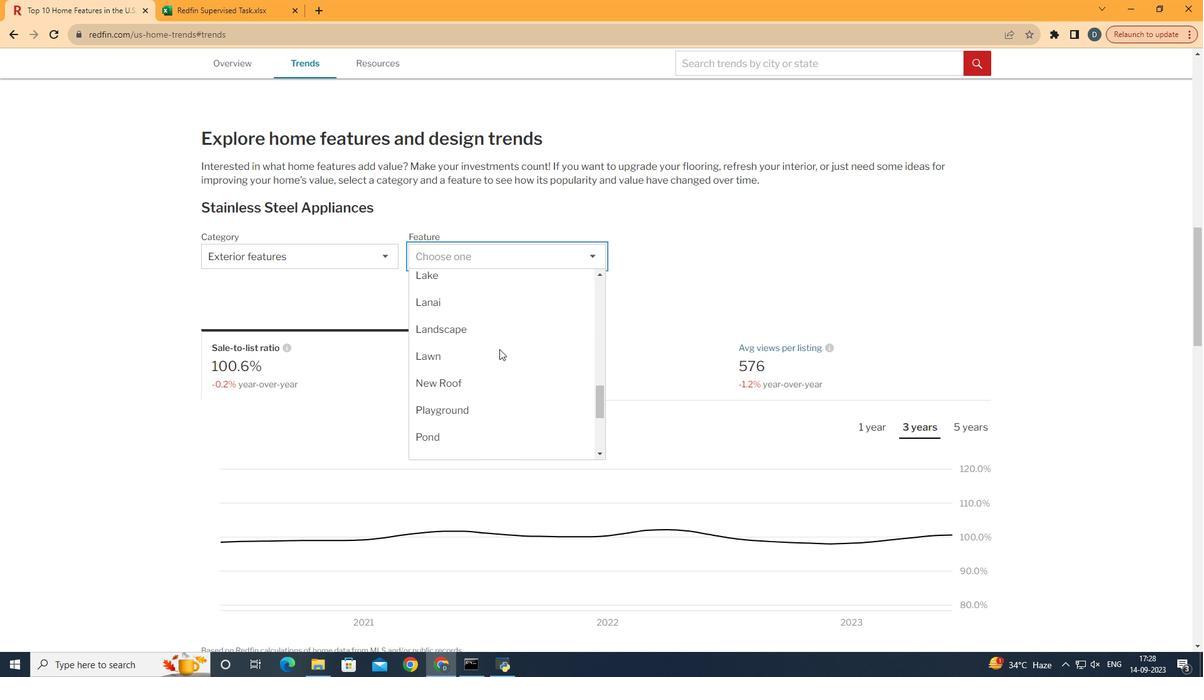 
Action: Mouse moved to (510, 332)
Screenshot: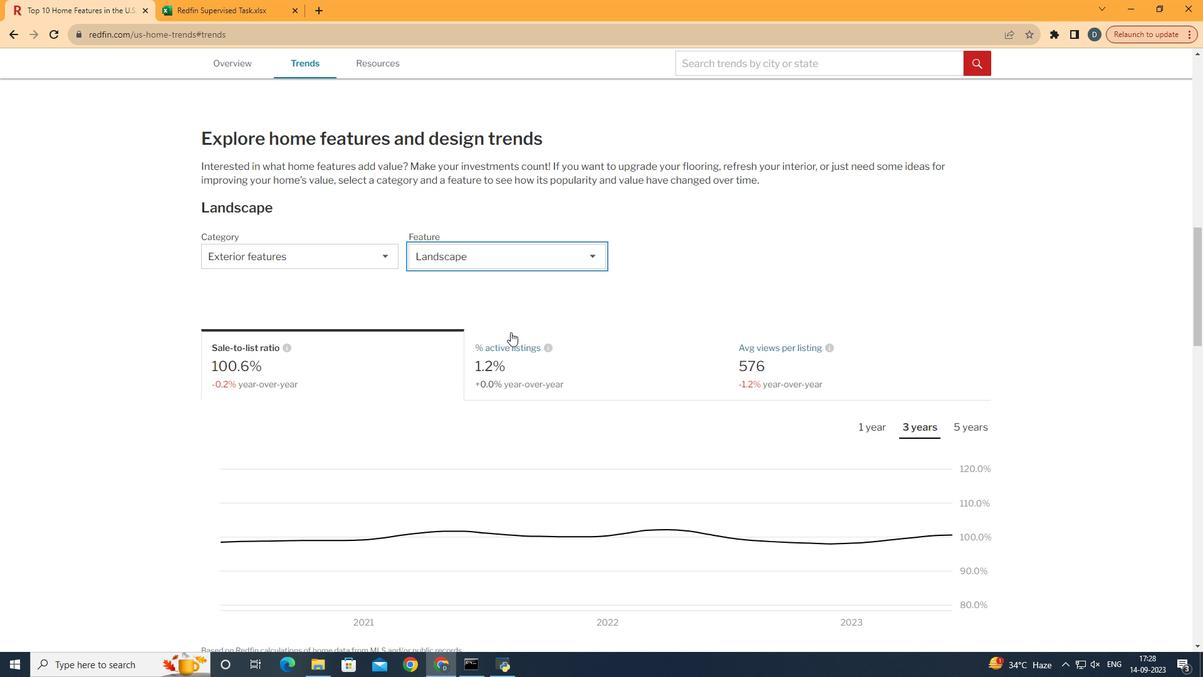 
Action: Mouse pressed left at (510, 332)
Screenshot: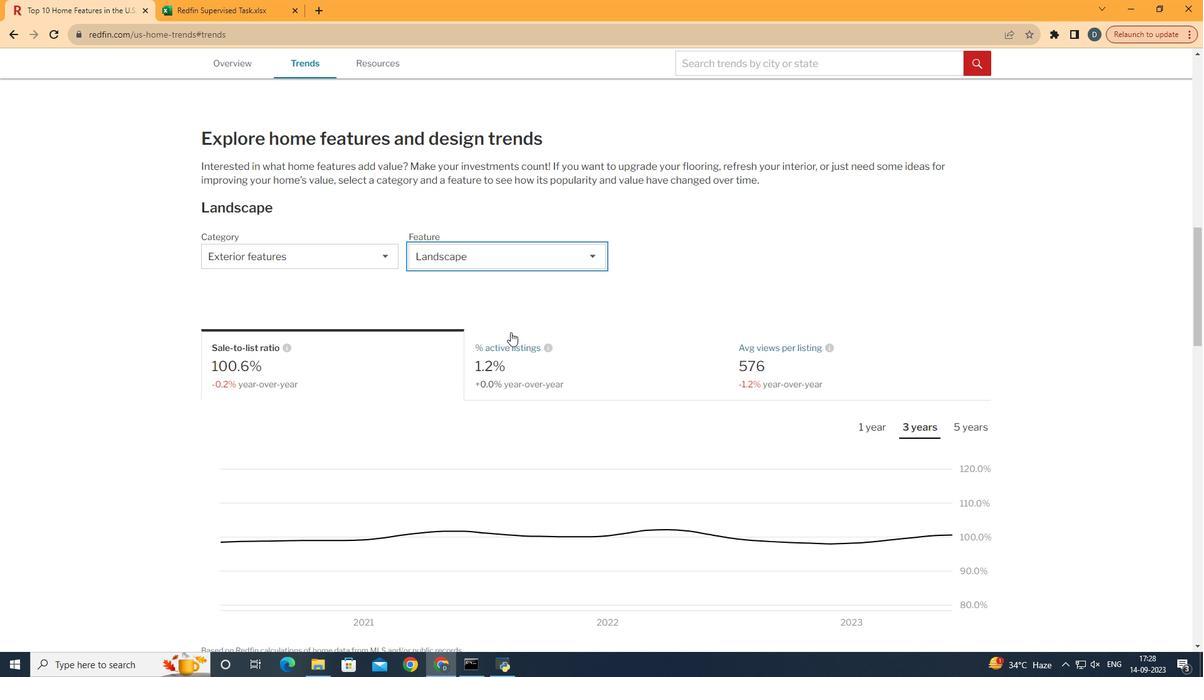 
Action: Mouse moved to (914, 422)
Screenshot: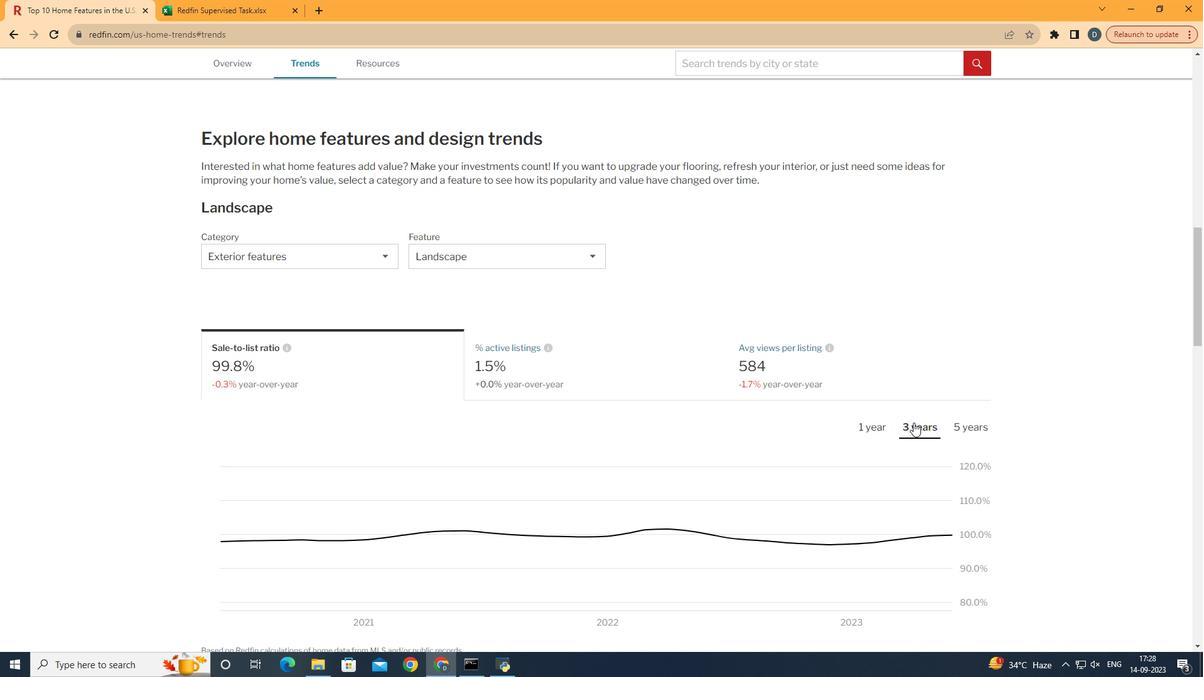 
Action: Mouse pressed left at (914, 422)
Screenshot: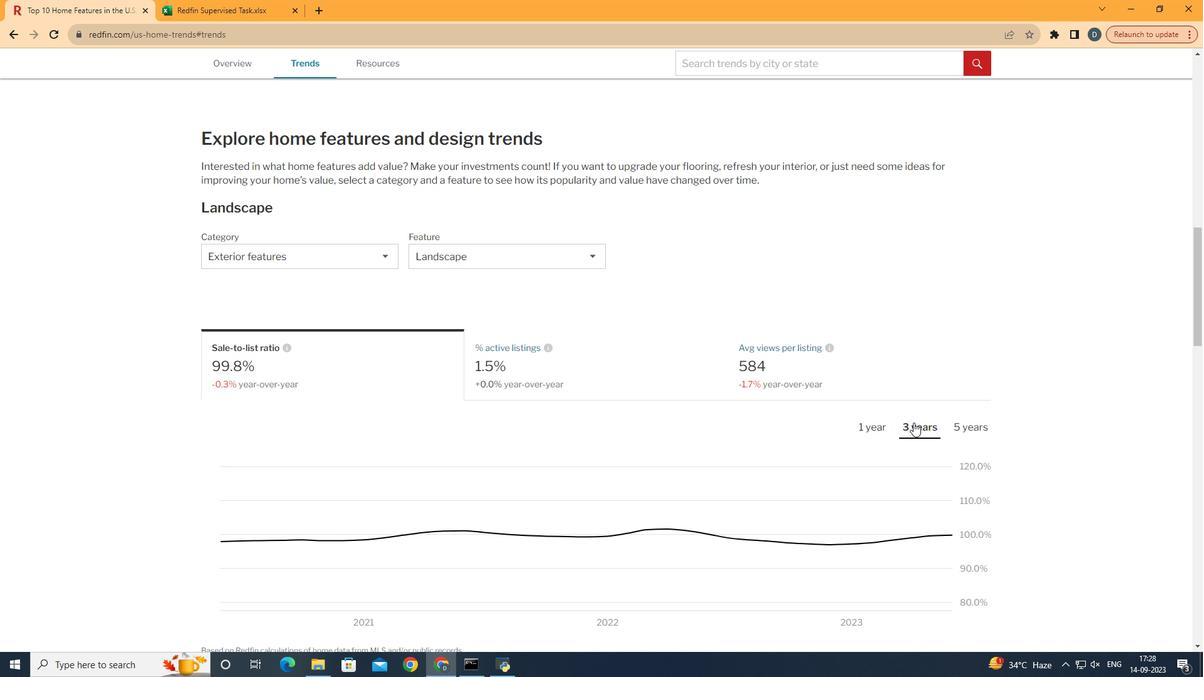 
